 Task: Search one way flight ticket for 5 adults, 2 children, 1 infant in seat and 2 infants on lap in economy from Ogden: Ogden-hinckley Airport to Riverton: Central Wyoming Regional Airport (was Riverton Regional) on 8-4-2023. Choice of flights is Royal air maroc. Number of bags: 6 checked bags. Price is upto 55000. Outbound departure time preference is 20:30.
Action: Mouse moved to (259, 359)
Screenshot: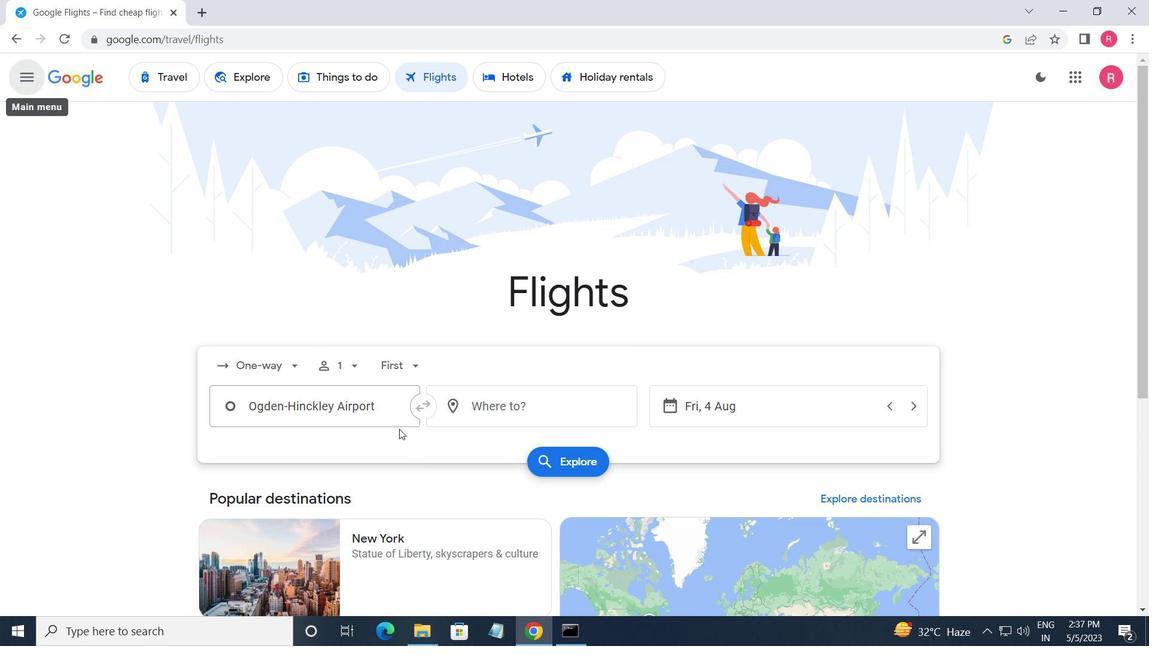 
Action: Mouse pressed left at (259, 359)
Screenshot: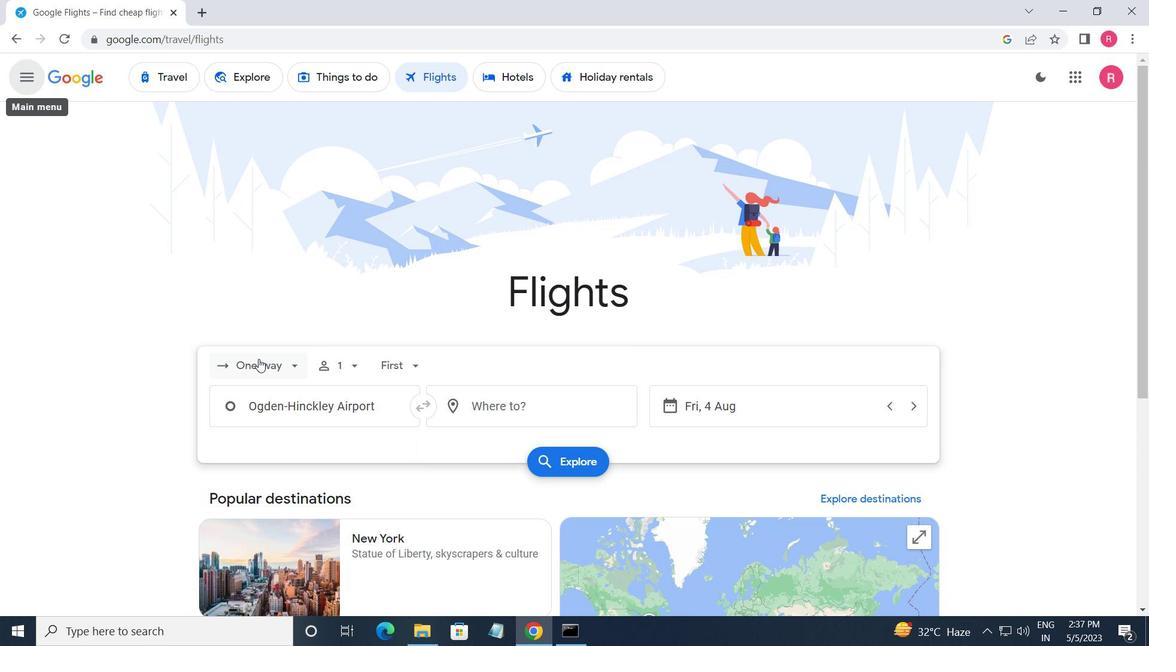 
Action: Mouse moved to (296, 430)
Screenshot: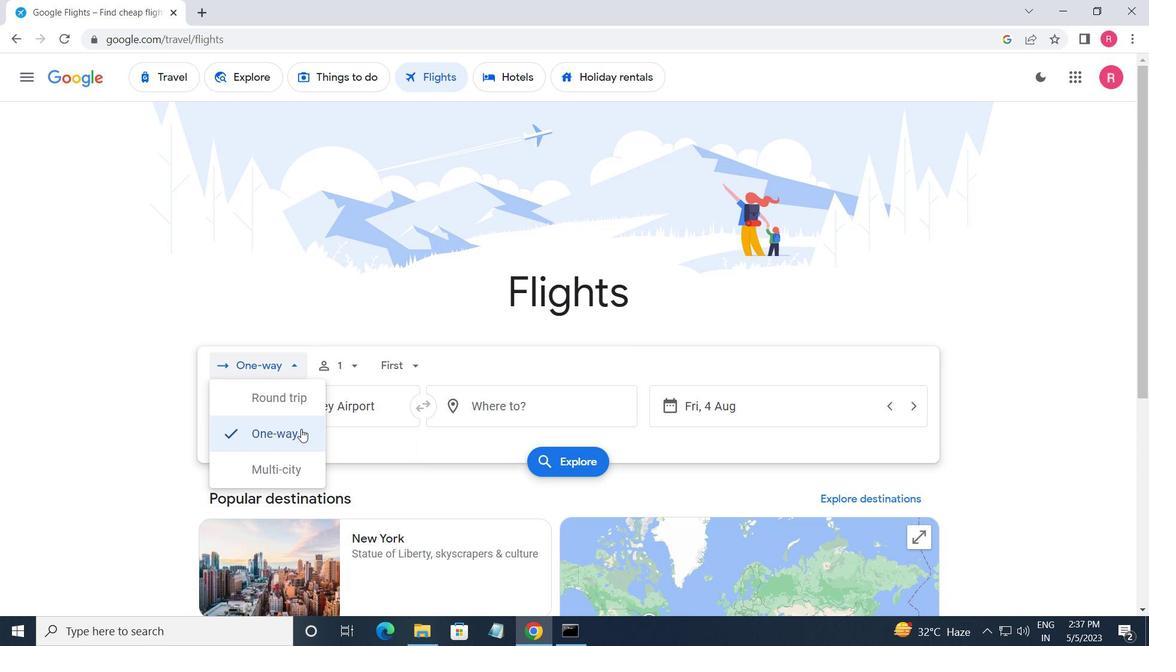 
Action: Mouse pressed left at (296, 430)
Screenshot: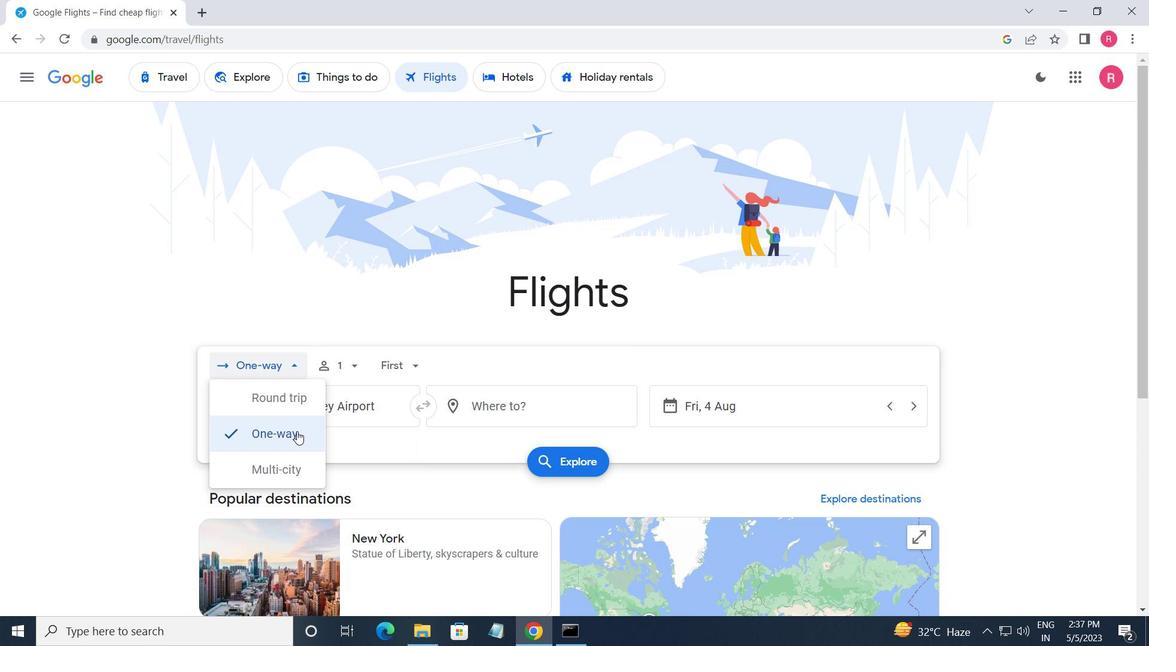 
Action: Mouse moved to (339, 371)
Screenshot: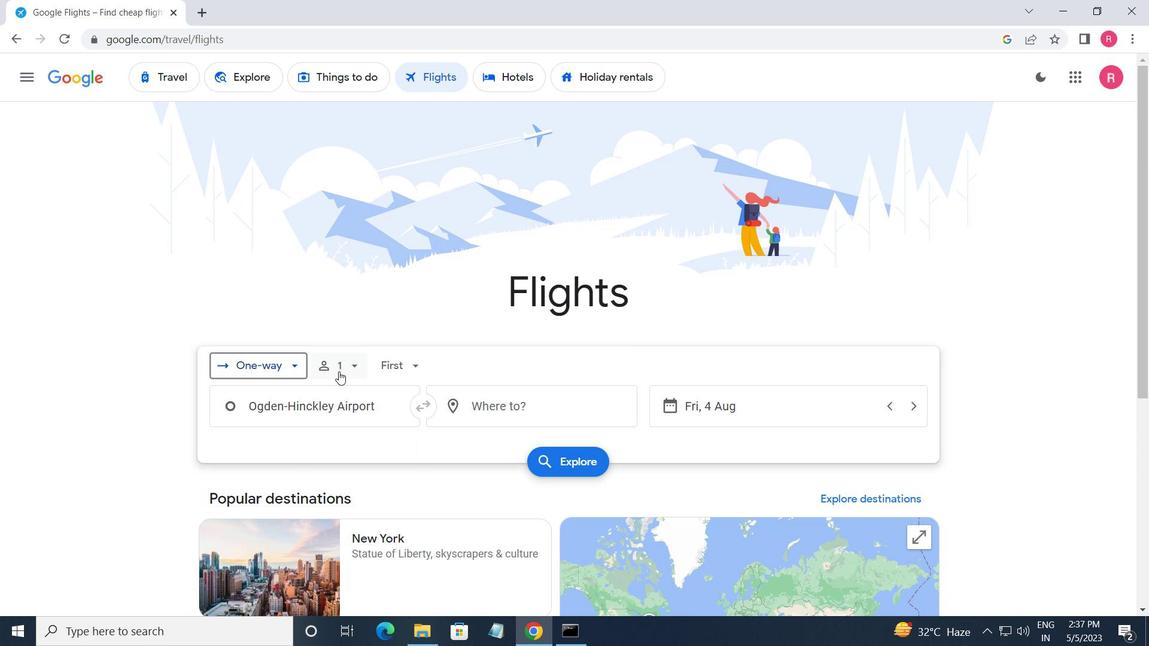 
Action: Mouse pressed left at (339, 371)
Screenshot: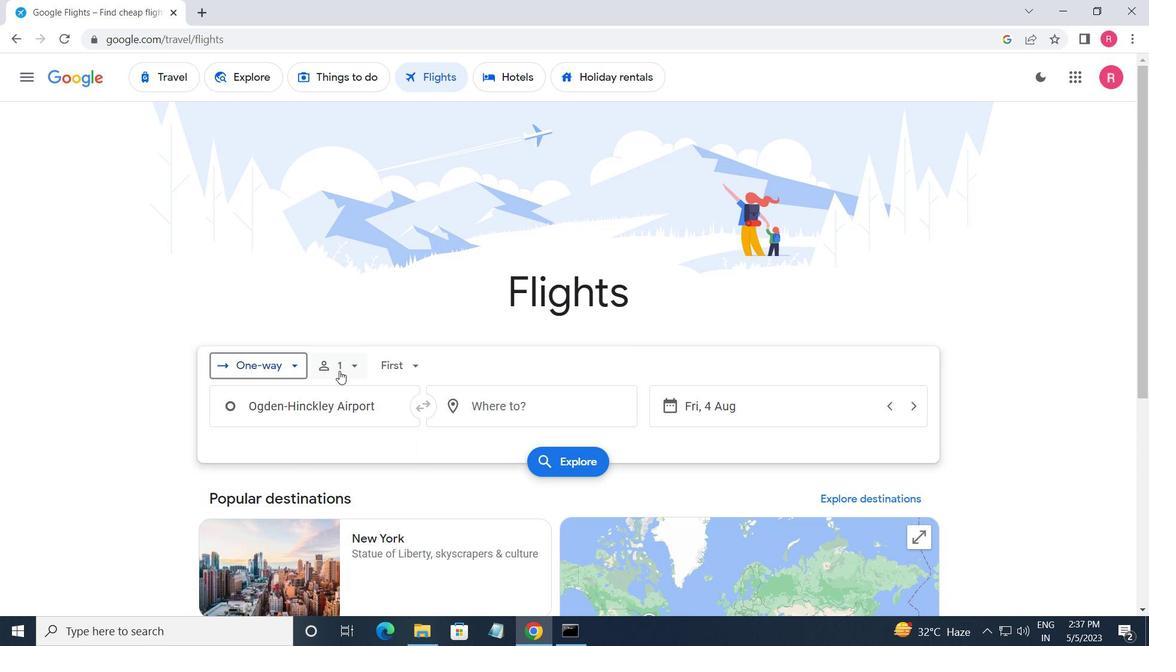 
Action: Mouse moved to (462, 410)
Screenshot: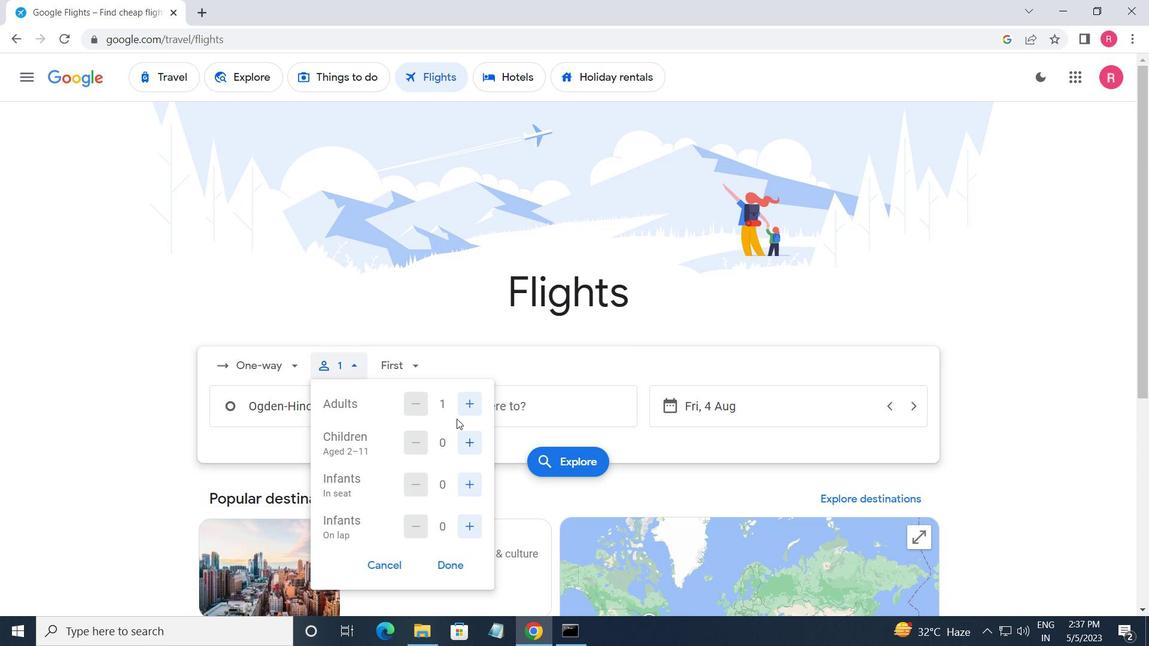 
Action: Mouse pressed left at (462, 410)
Screenshot: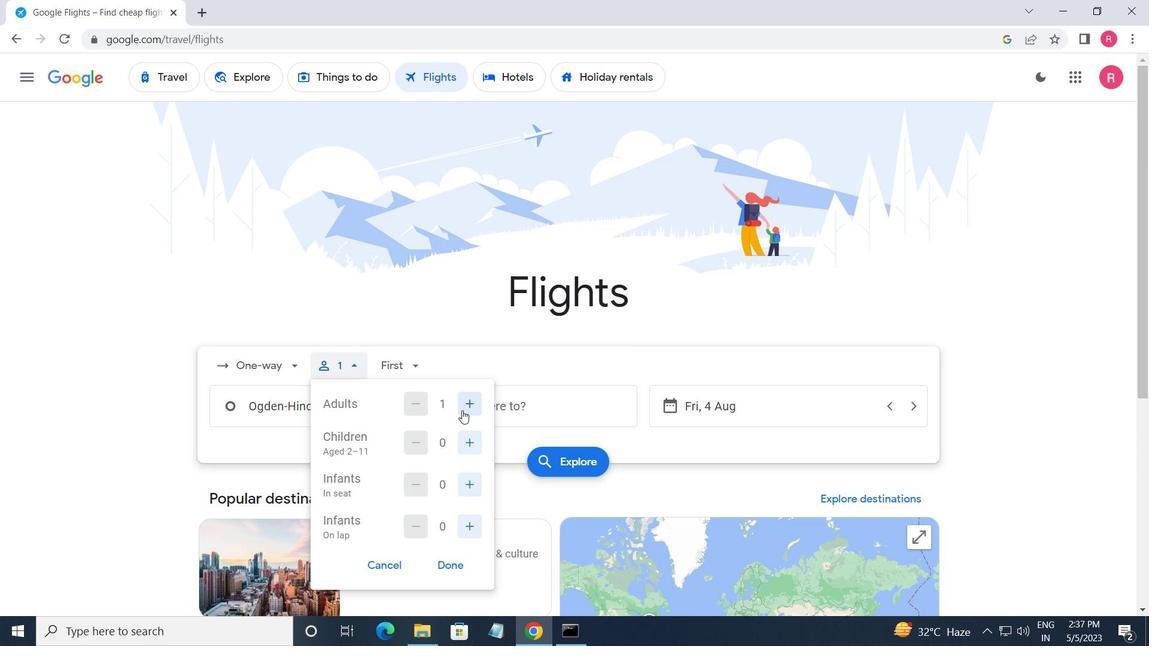 
Action: Mouse moved to (463, 410)
Screenshot: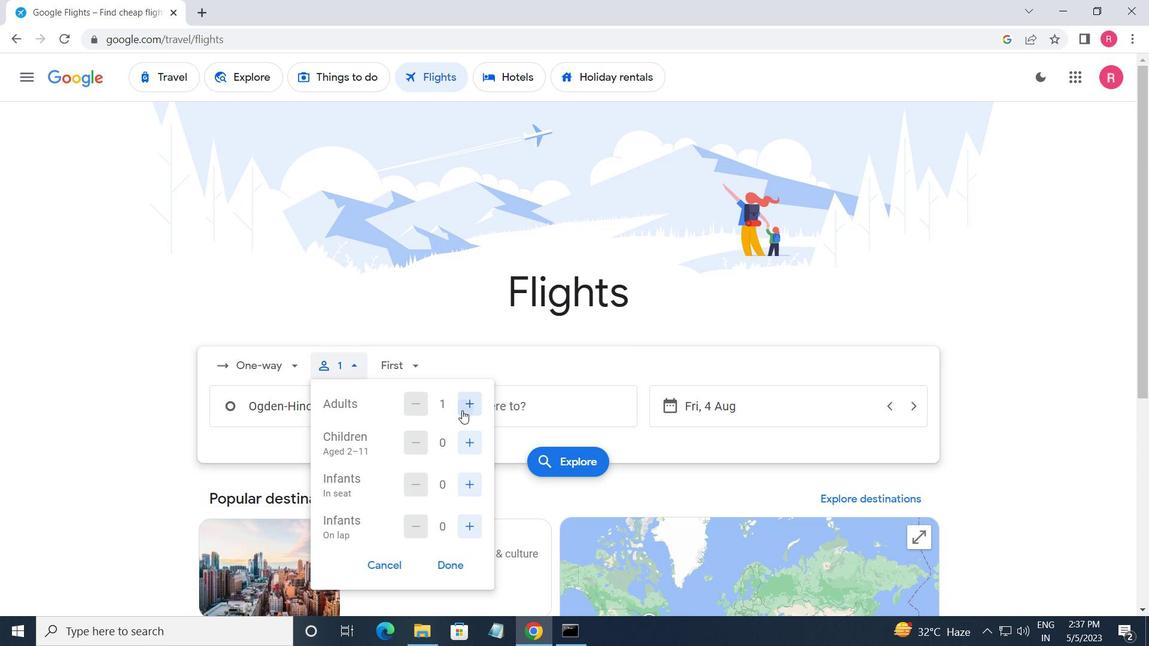
Action: Mouse pressed left at (463, 410)
Screenshot: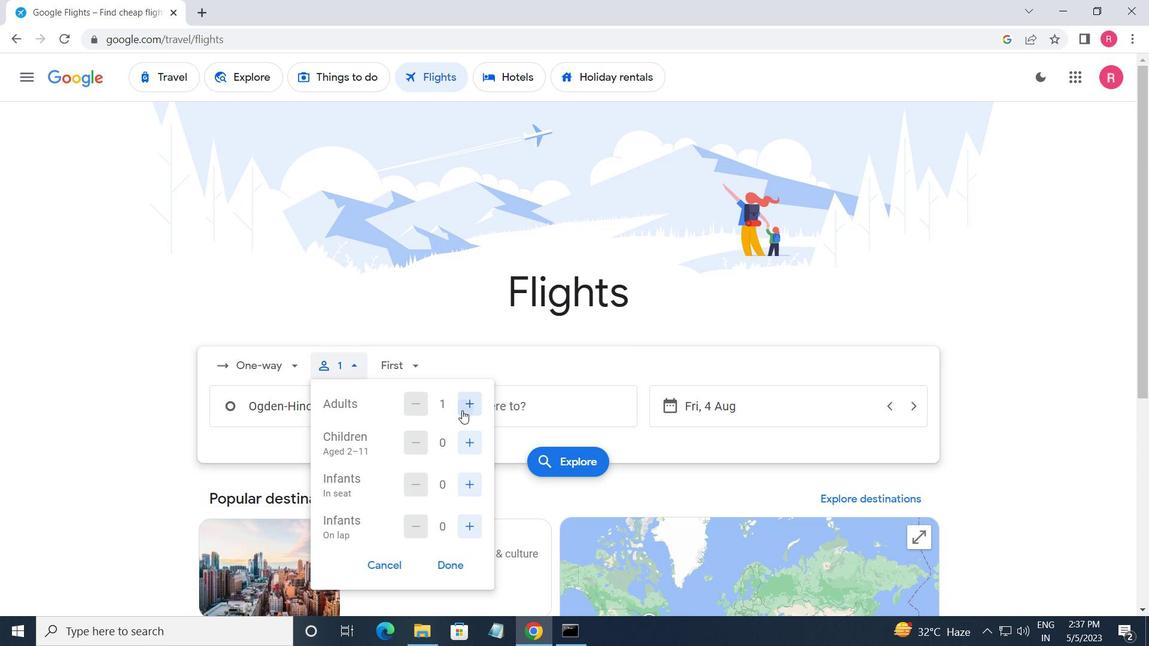 
Action: Mouse moved to (464, 410)
Screenshot: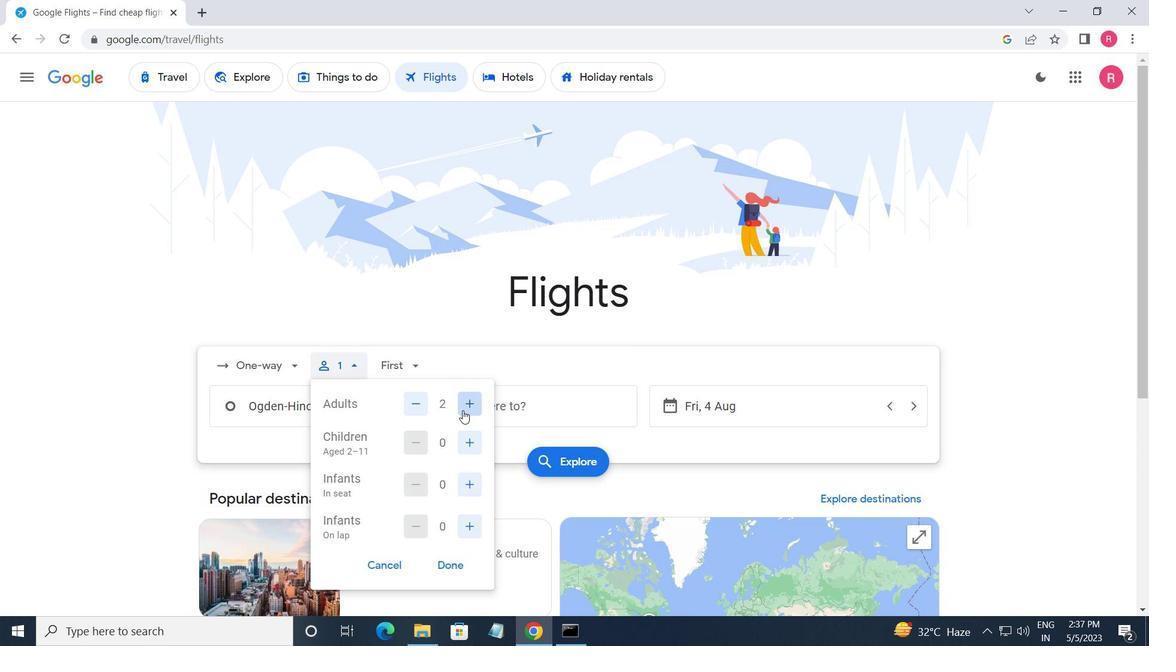 
Action: Mouse pressed left at (464, 410)
Screenshot: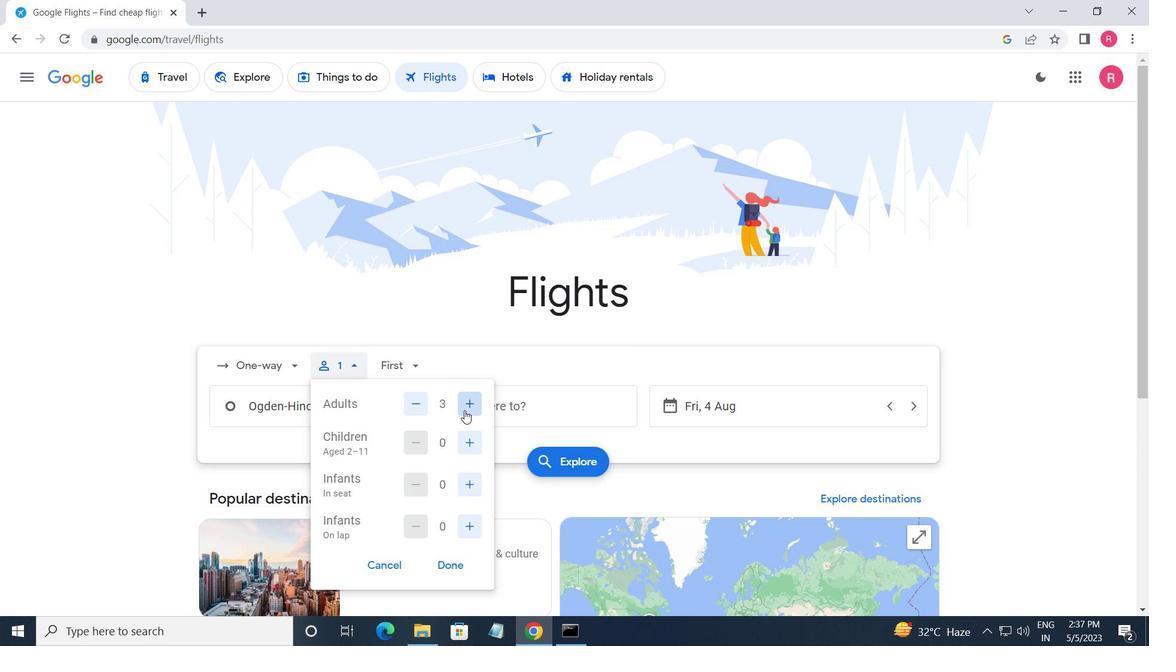 
Action: Mouse moved to (465, 410)
Screenshot: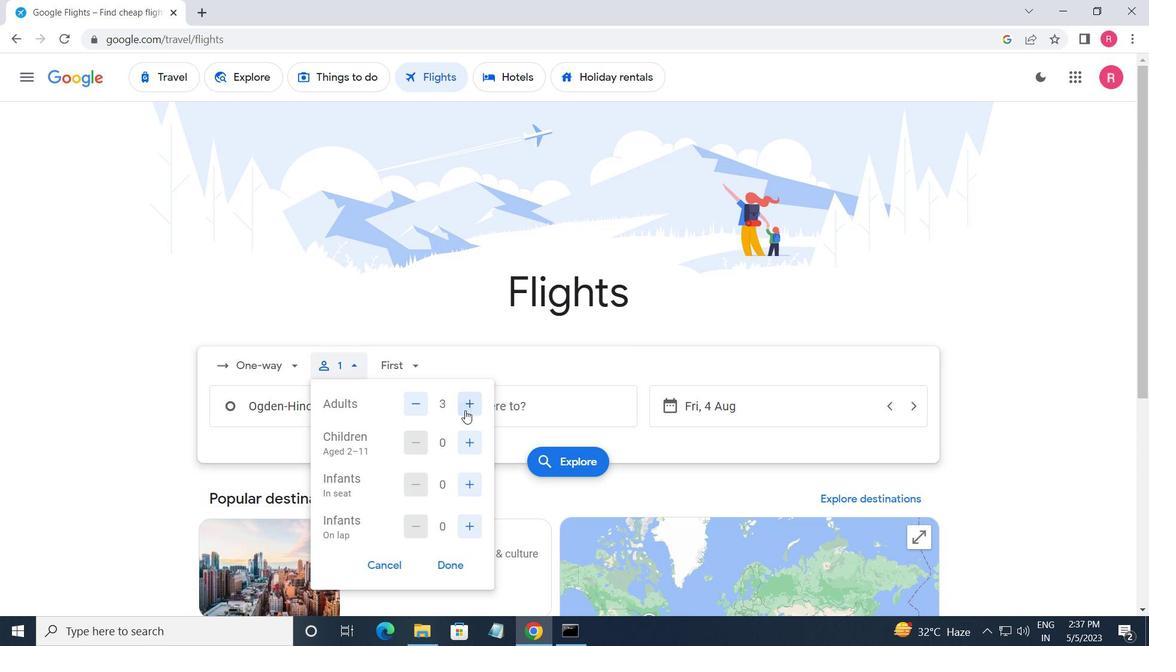 
Action: Mouse pressed left at (465, 410)
Screenshot: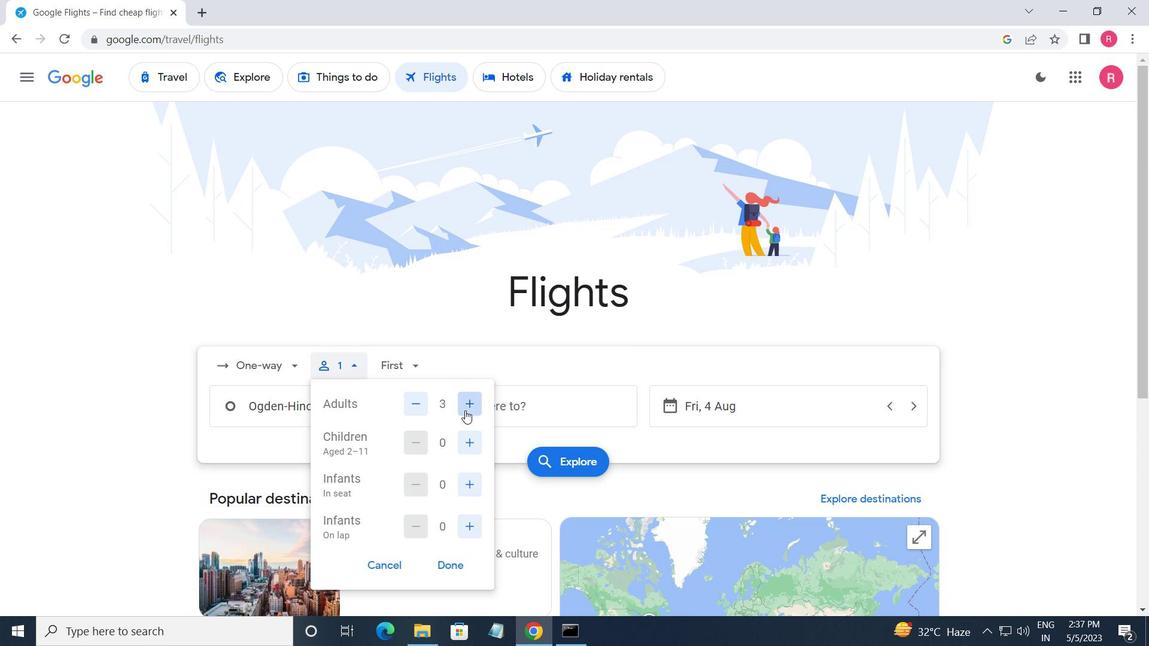 
Action: Mouse moved to (463, 441)
Screenshot: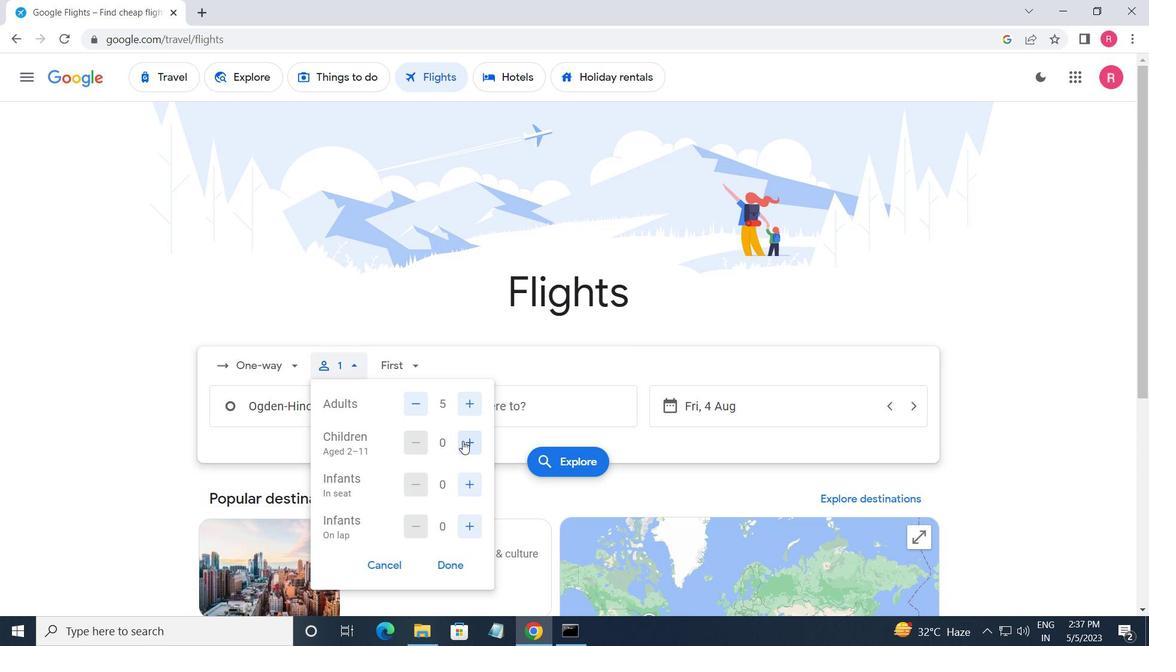 
Action: Mouse pressed left at (463, 441)
Screenshot: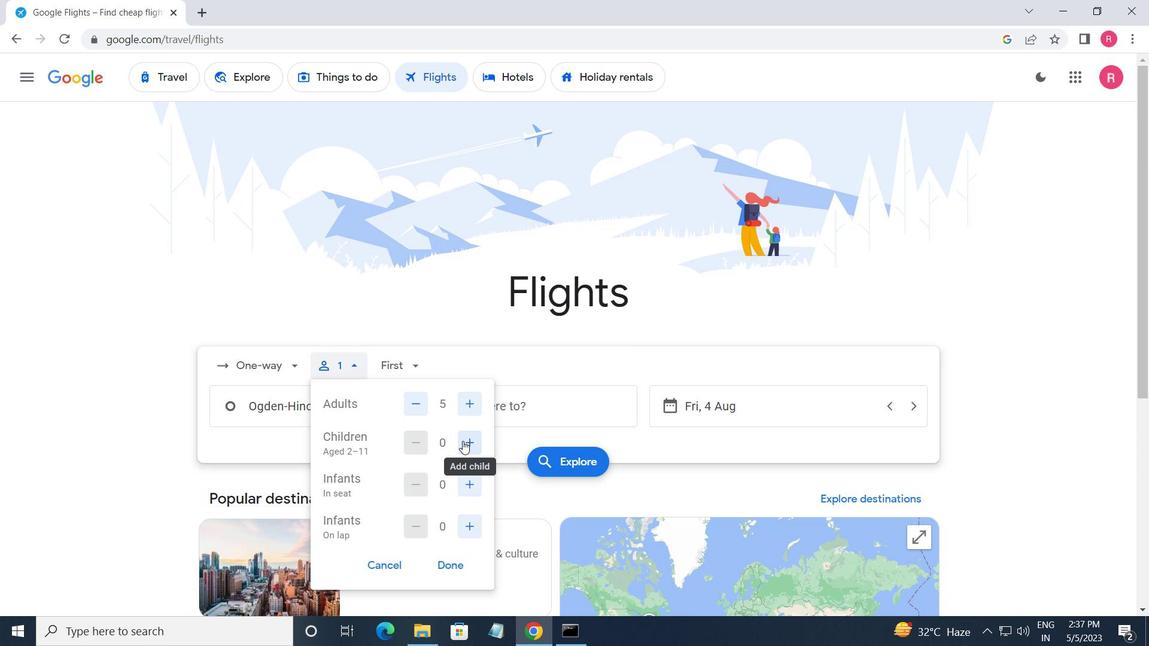 
Action: Mouse moved to (464, 441)
Screenshot: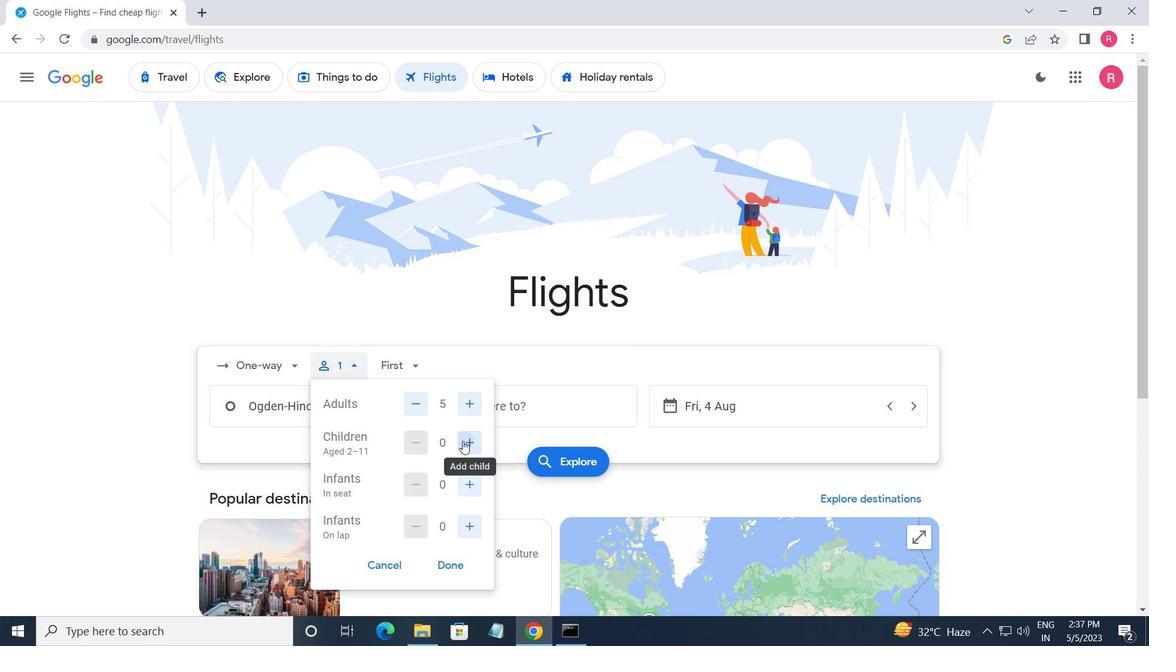 
Action: Mouse pressed left at (464, 441)
Screenshot: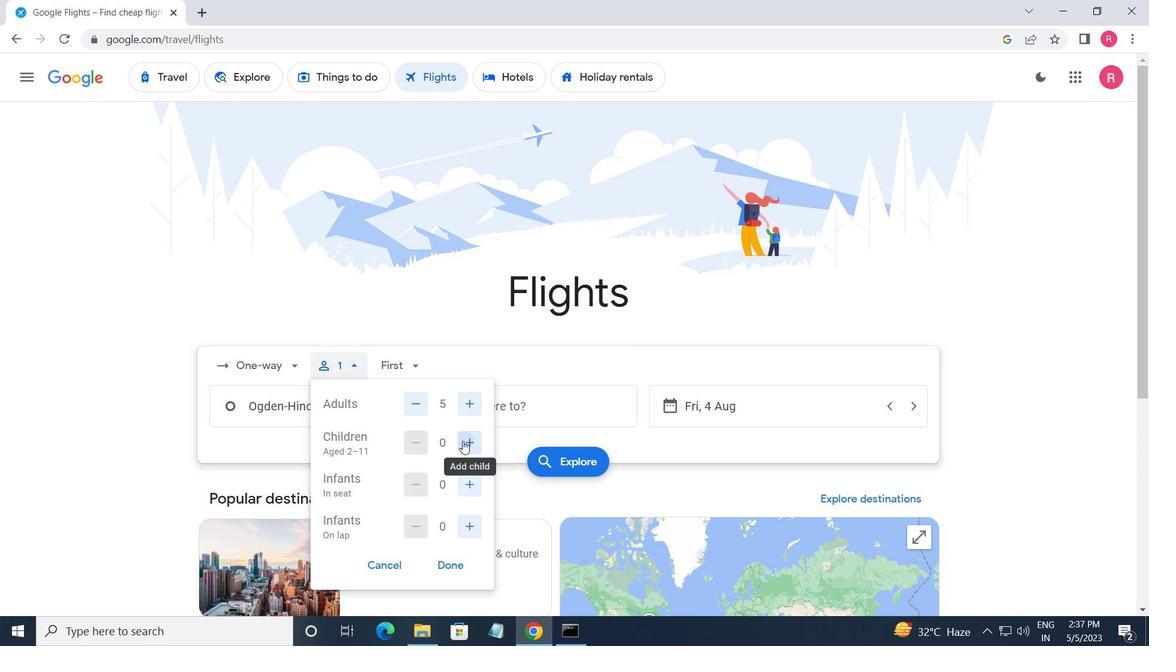 
Action: Mouse moved to (474, 496)
Screenshot: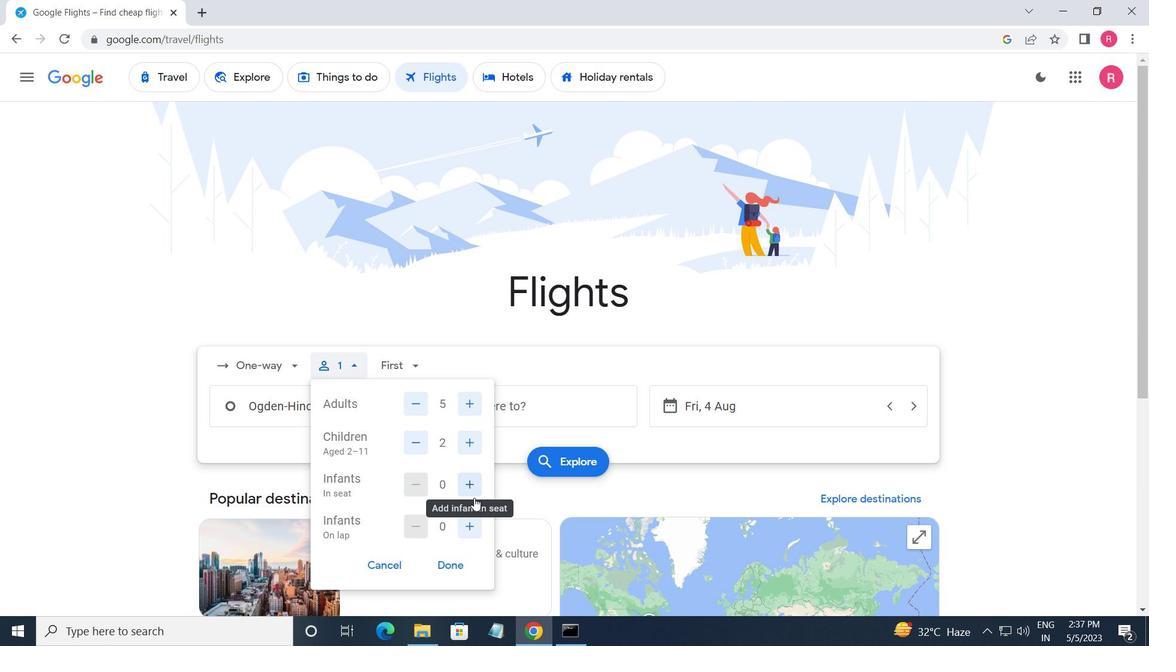 
Action: Mouse pressed left at (474, 496)
Screenshot: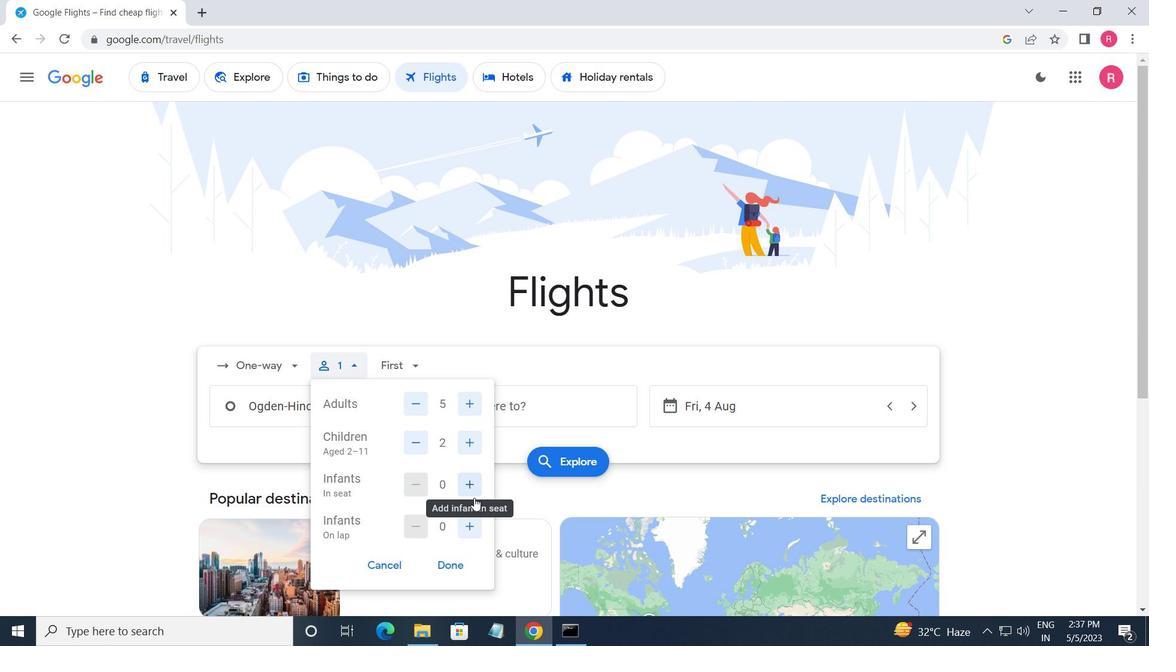 
Action: Mouse moved to (459, 529)
Screenshot: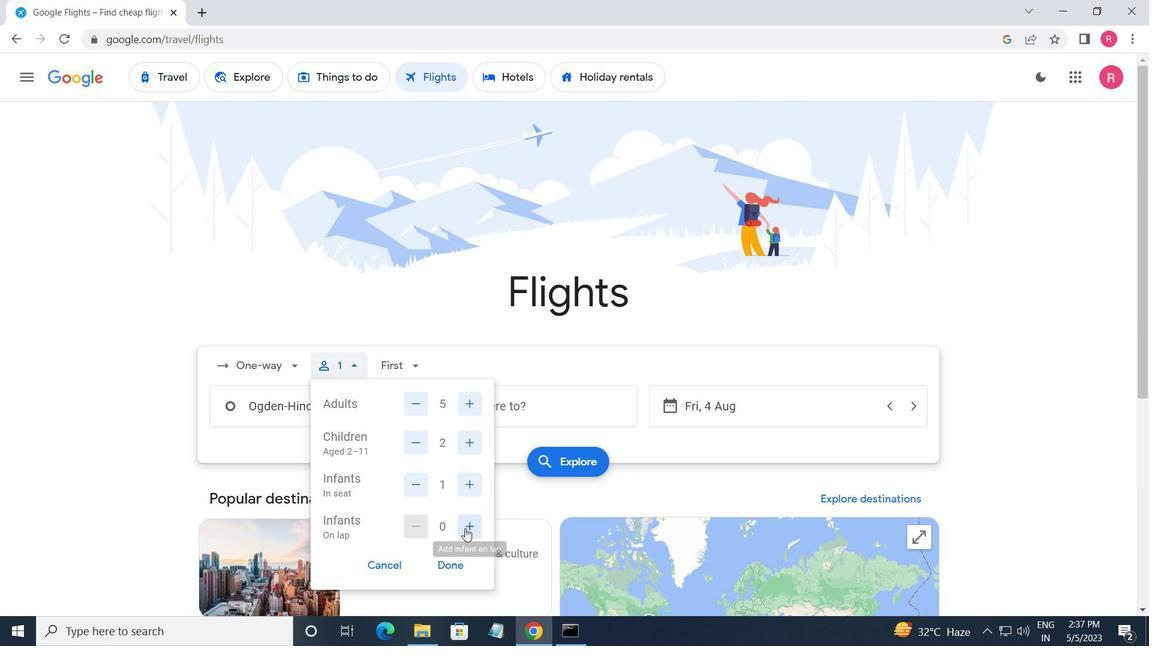 
Action: Mouse pressed left at (459, 529)
Screenshot: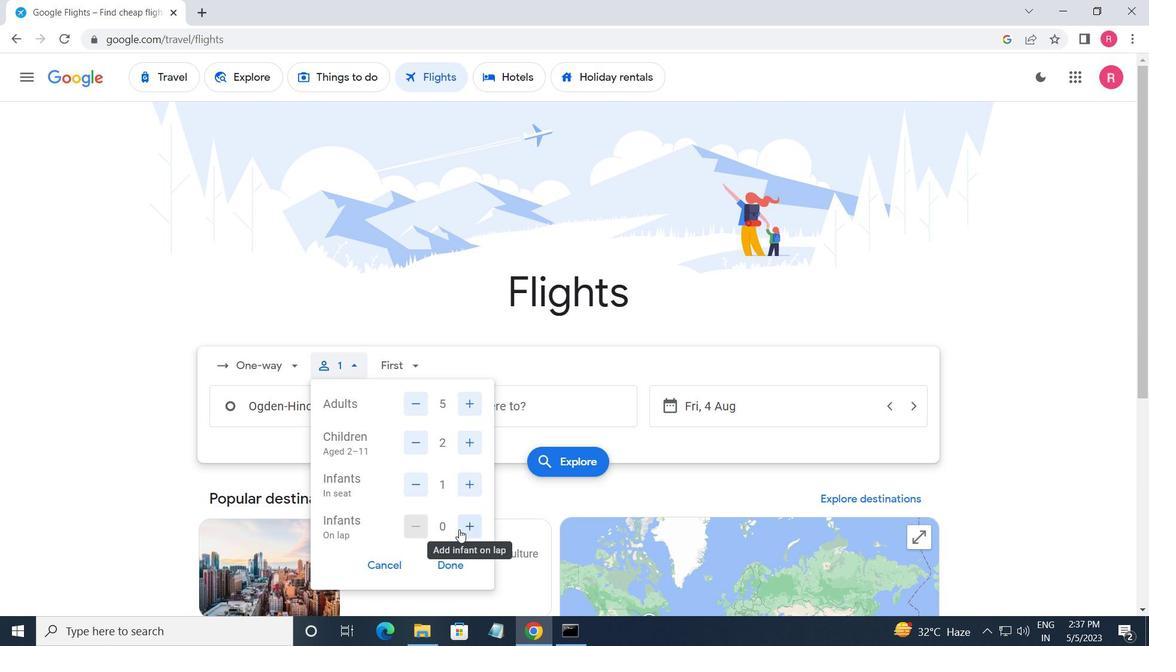 
Action: Mouse pressed left at (459, 529)
Screenshot: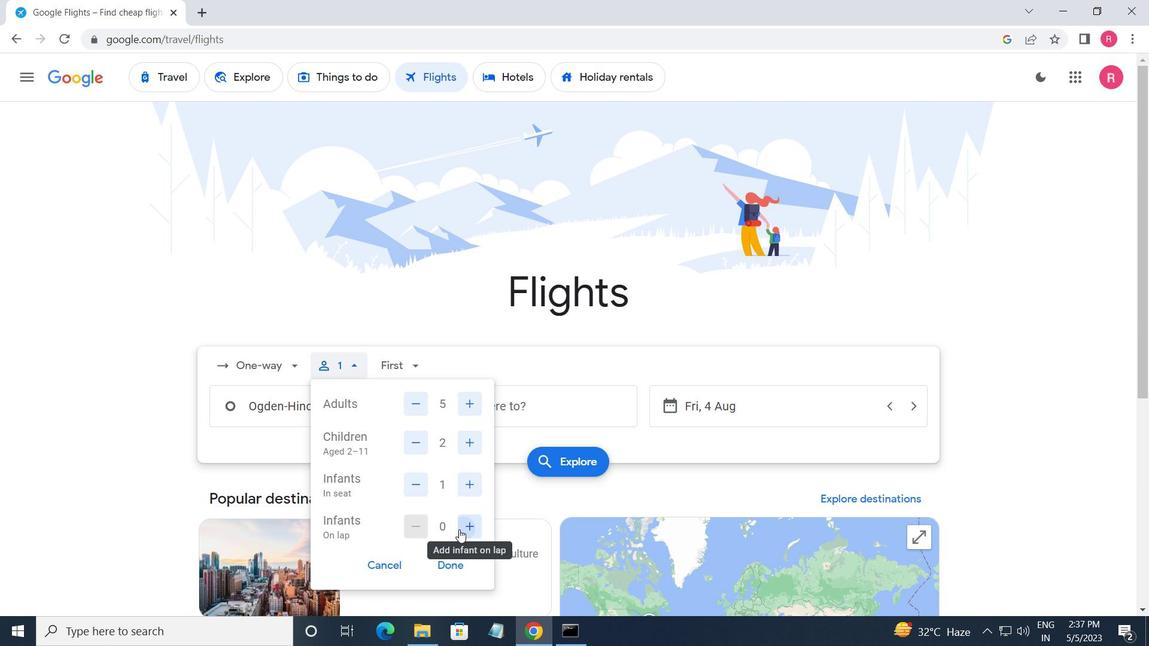 
Action: Mouse moved to (423, 530)
Screenshot: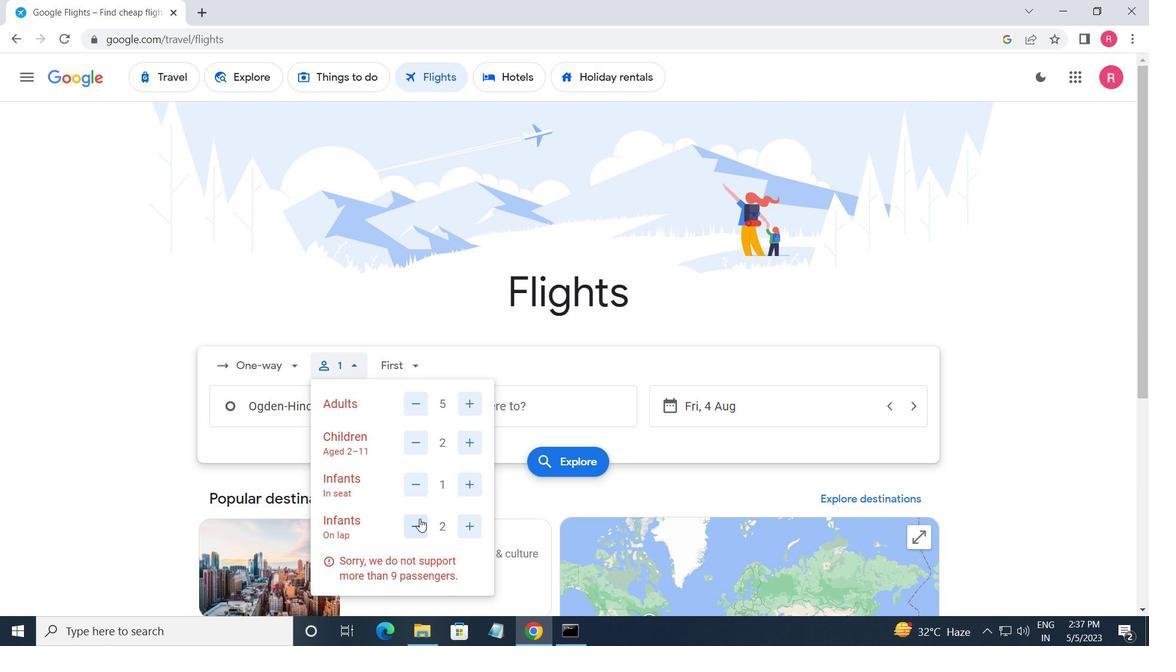 
Action: Mouse pressed left at (423, 530)
Screenshot: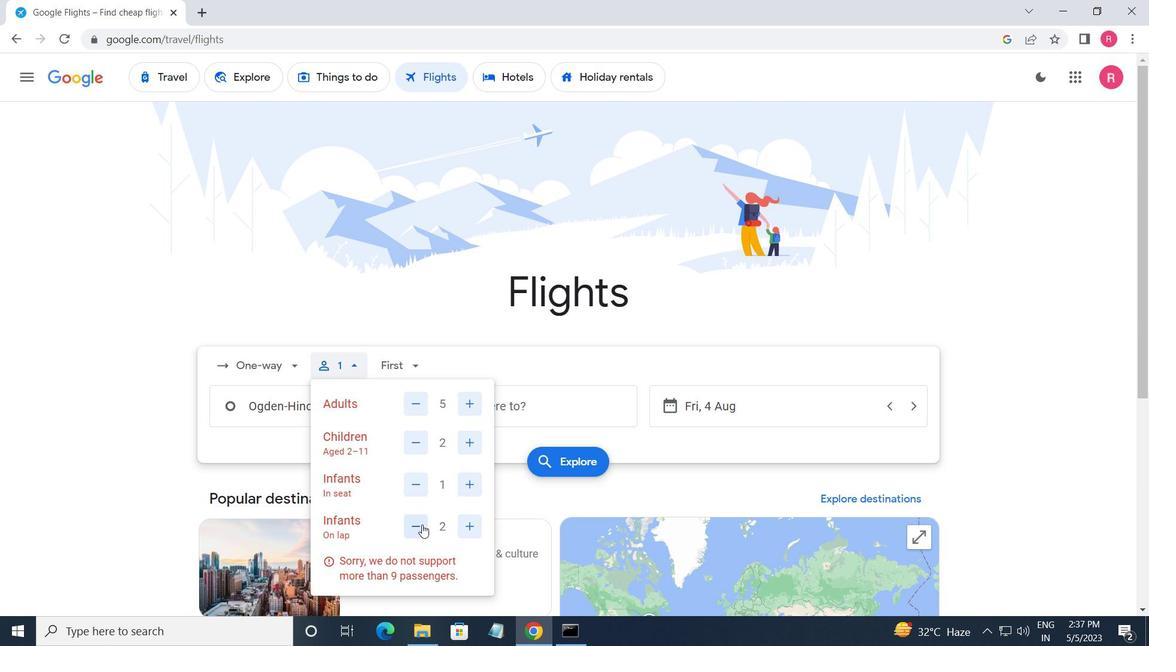 
Action: Mouse moved to (454, 571)
Screenshot: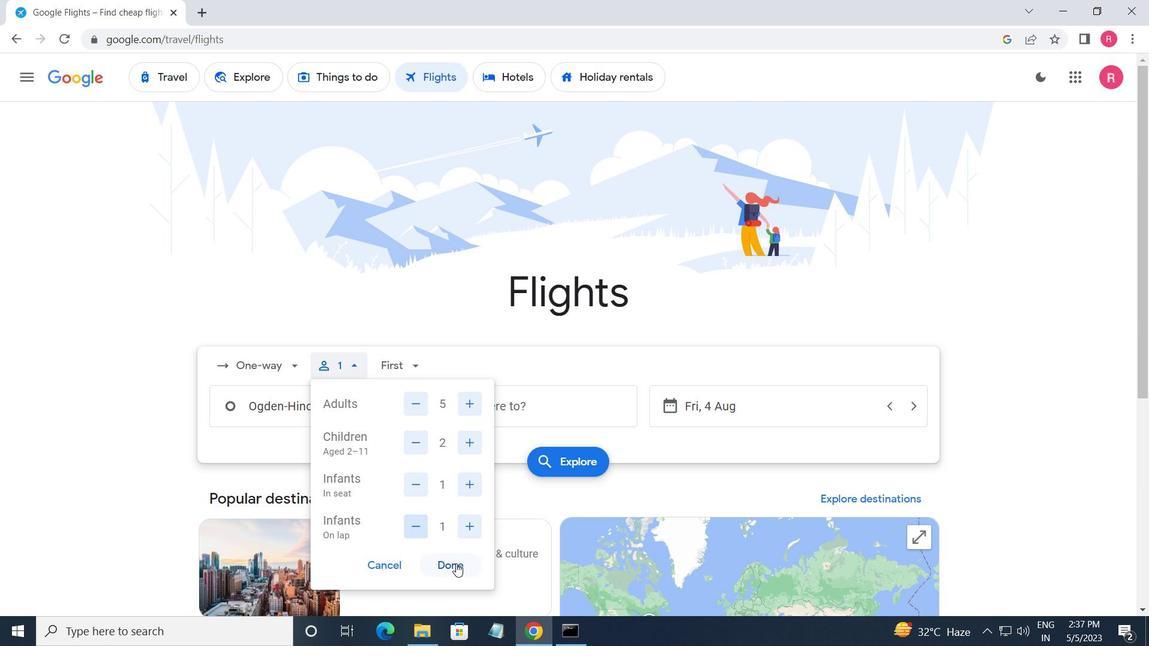 
Action: Mouse pressed left at (454, 571)
Screenshot: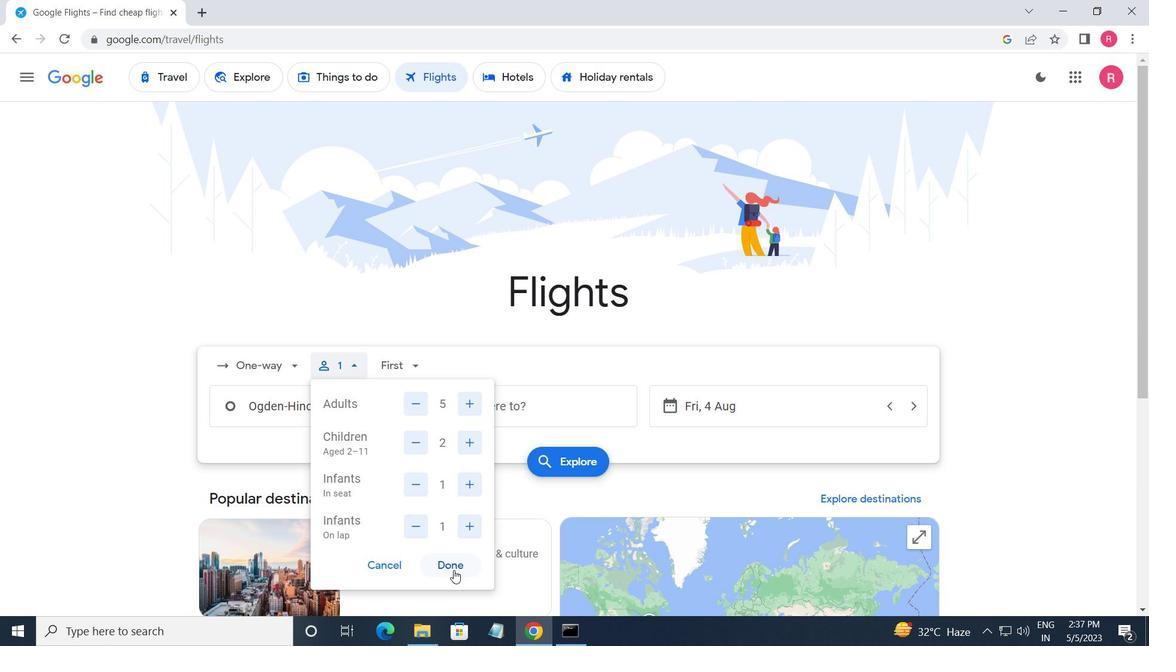 
Action: Mouse moved to (402, 360)
Screenshot: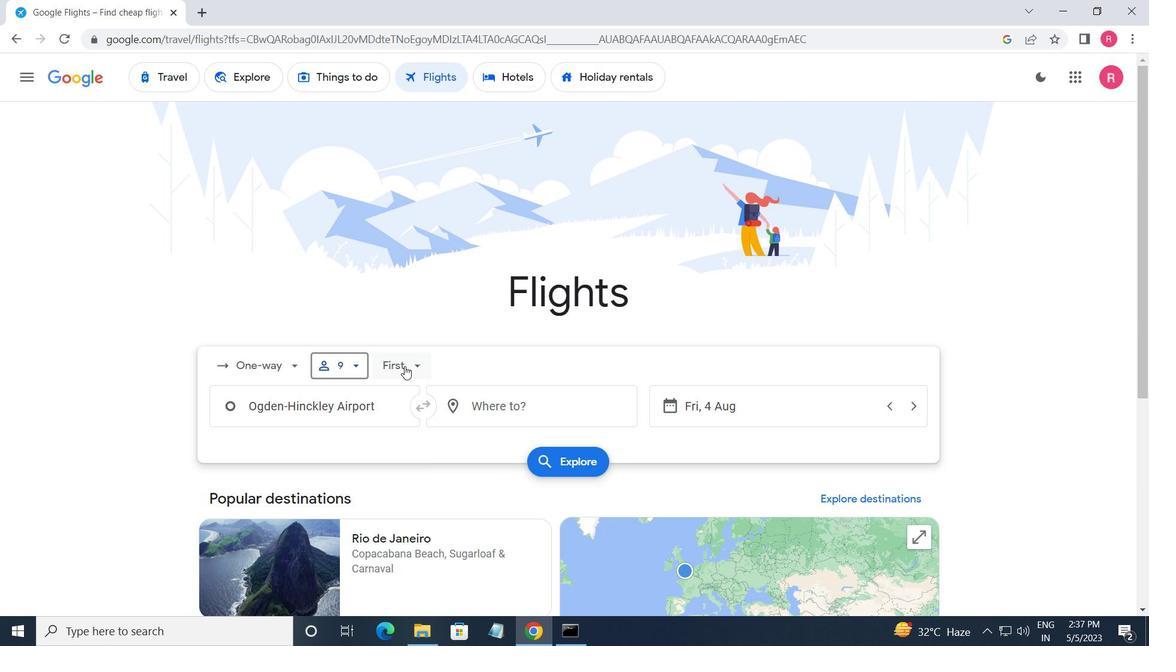 
Action: Mouse pressed left at (402, 360)
Screenshot: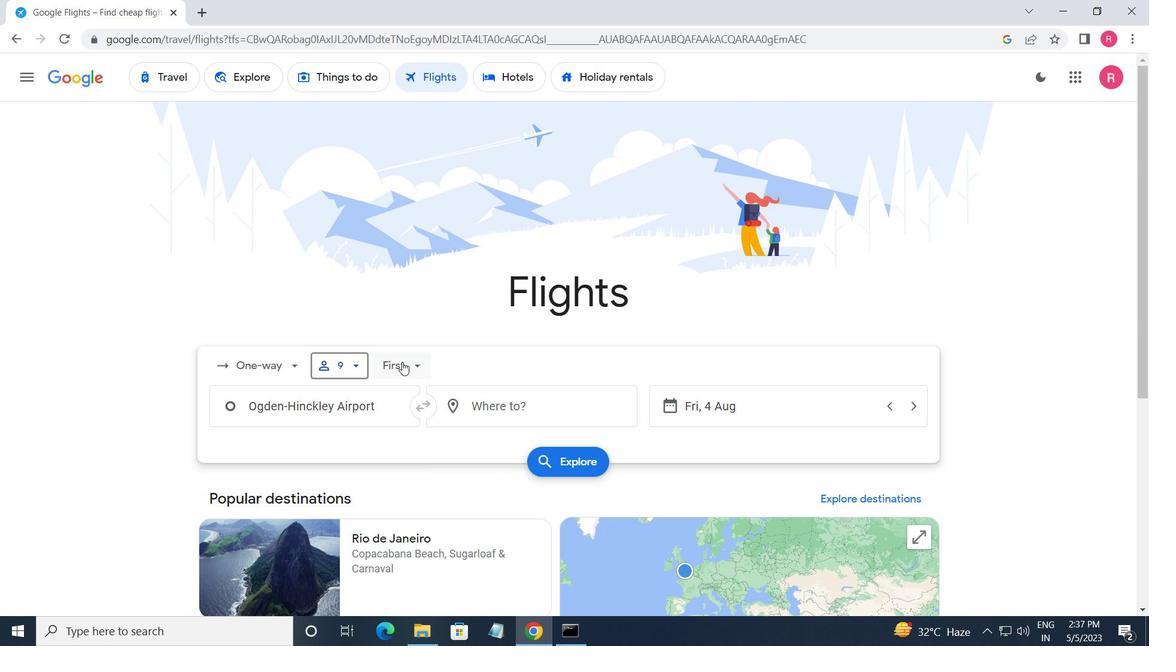 
Action: Mouse moved to (457, 393)
Screenshot: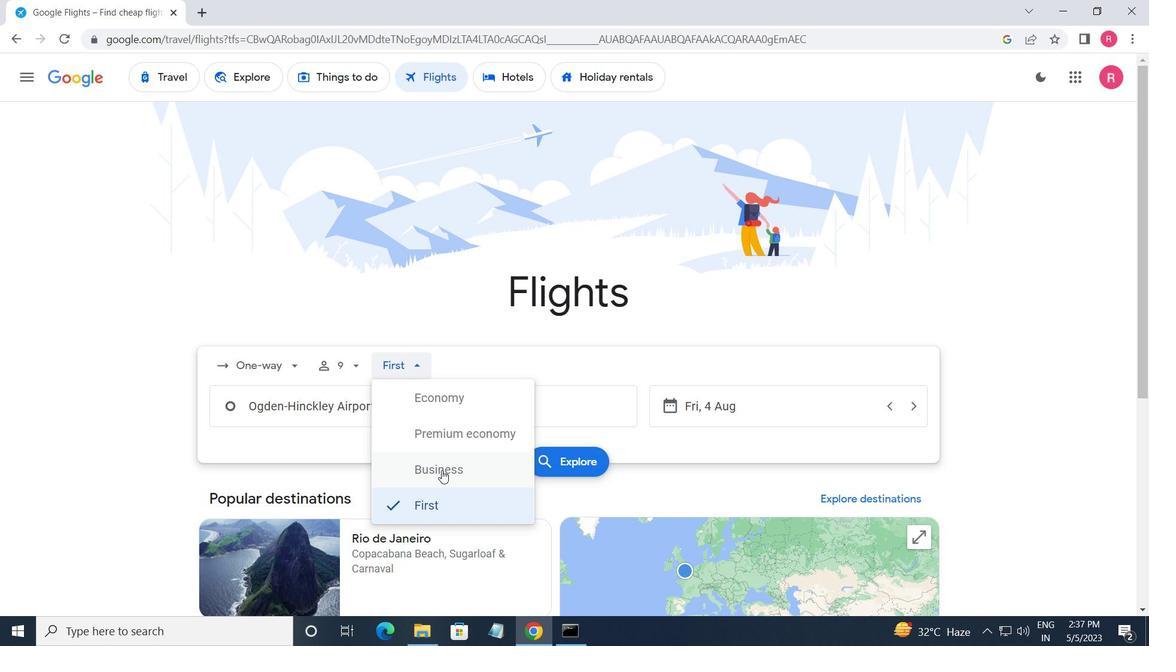 
Action: Mouse pressed left at (457, 393)
Screenshot: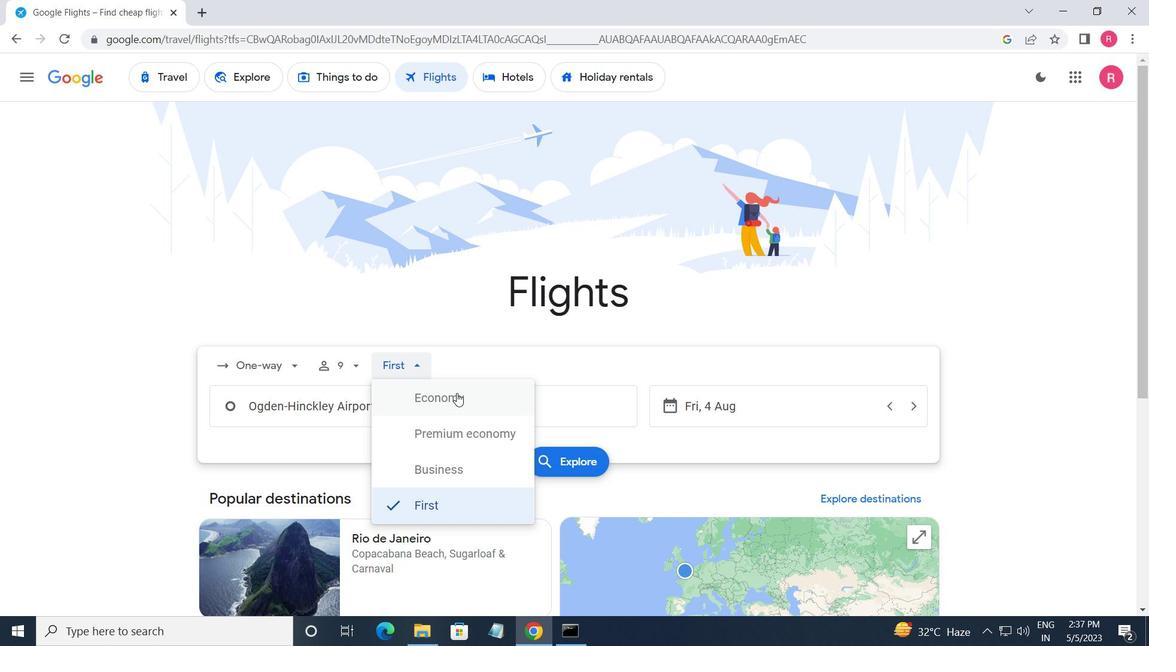 
Action: Mouse moved to (365, 407)
Screenshot: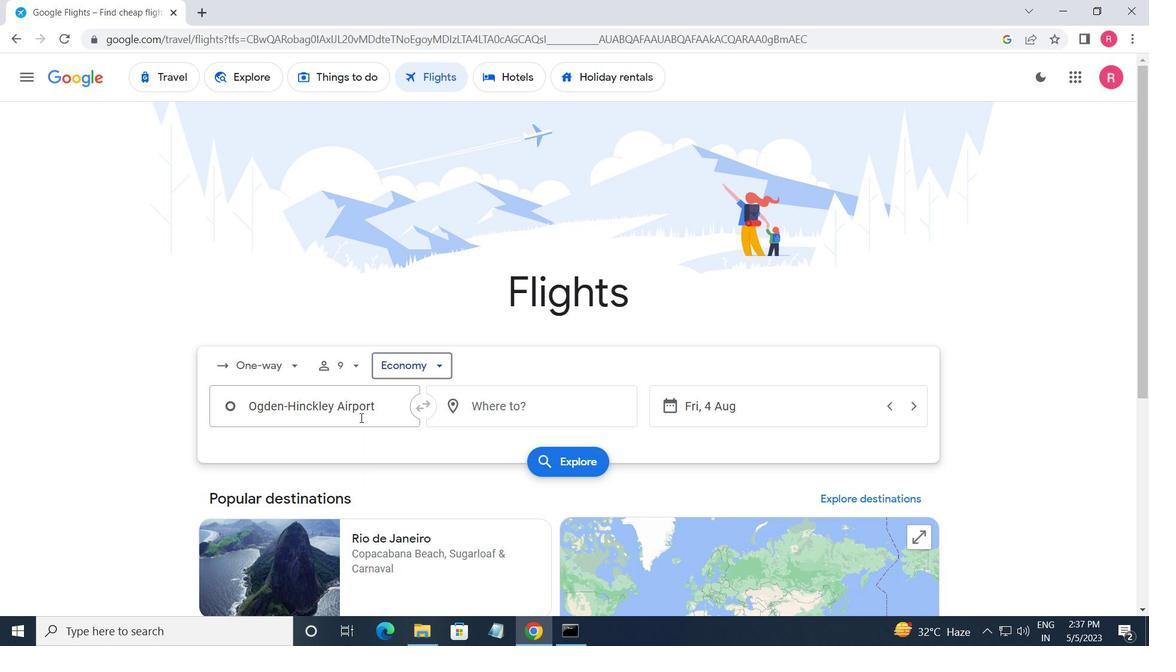
Action: Mouse pressed left at (365, 407)
Screenshot: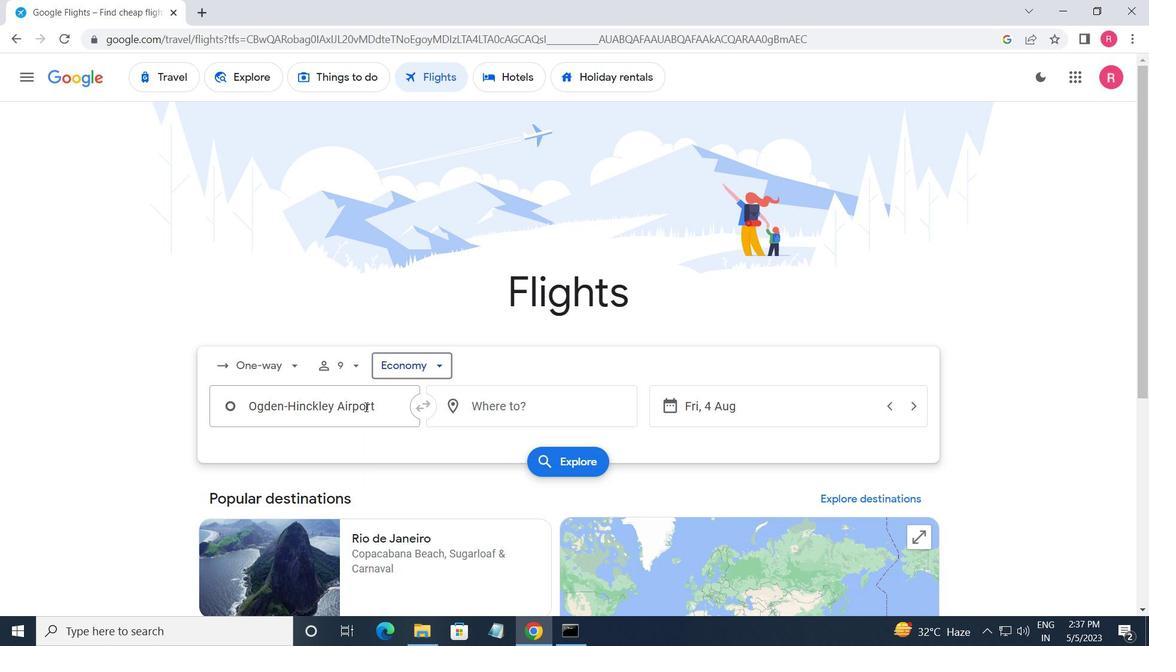 
Action: Key pressed <Key.shift>P<Key.backspace><Key.shift>OGDENN<Key.backspace>-H
Screenshot: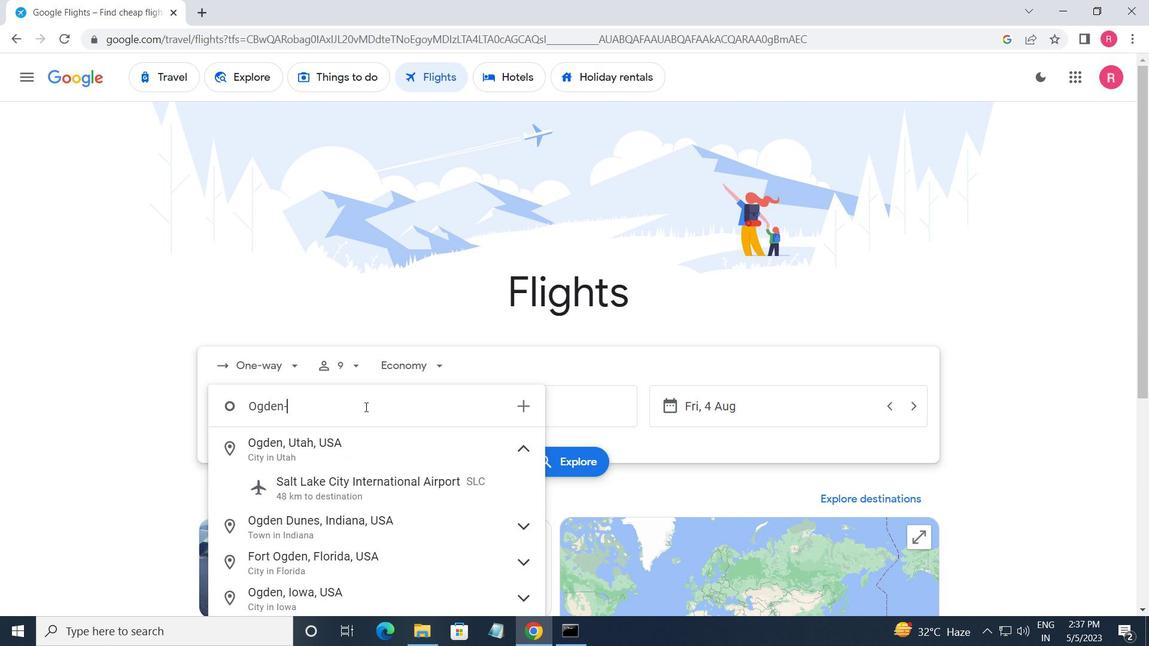
Action: Mouse moved to (341, 446)
Screenshot: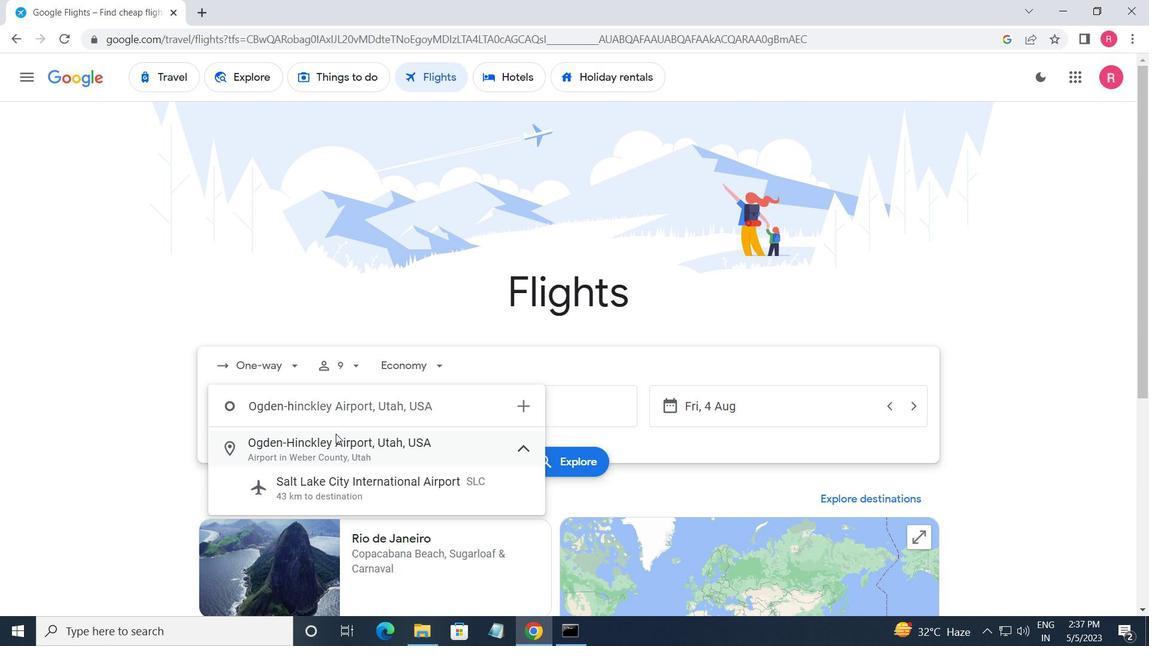 
Action: Mouse pressed left at (341, 446)
Screenshot: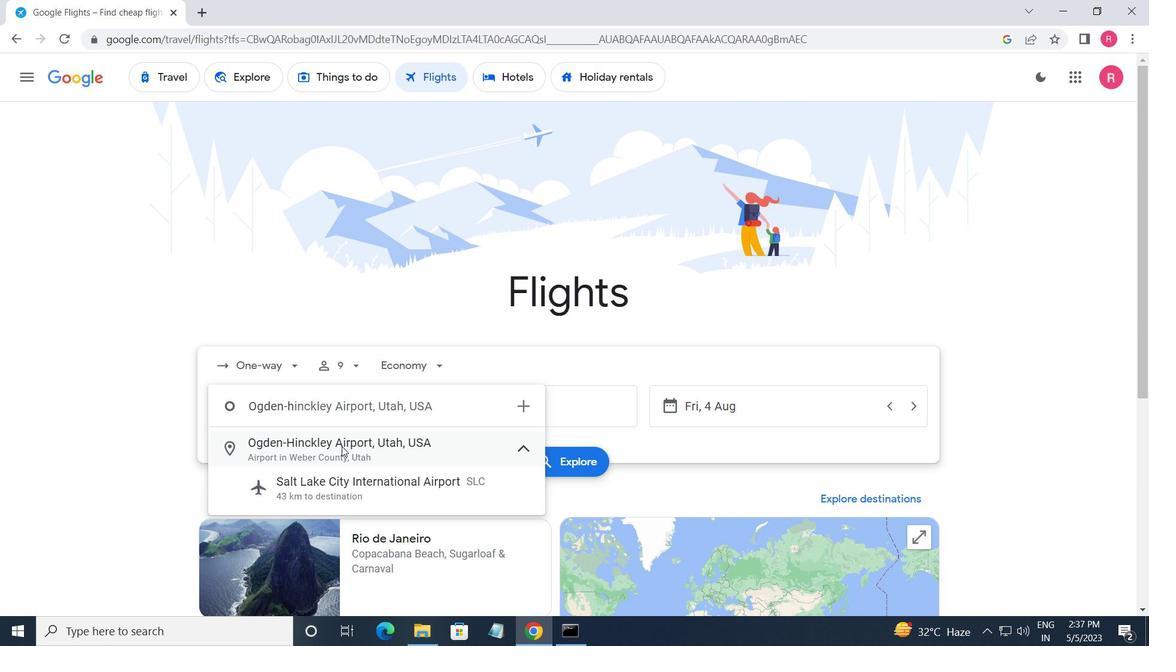 
Action: Mouse moved to (551, 404)
Screenshot: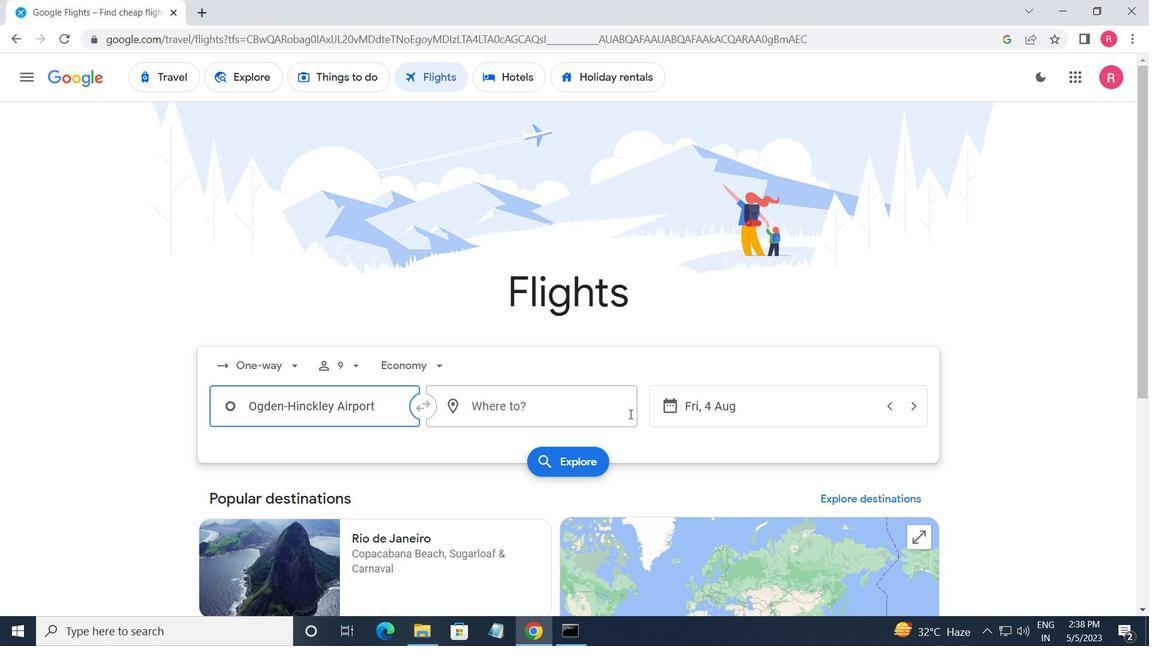 
Action: Mouse pressed left at (551, 404)
Screenshot: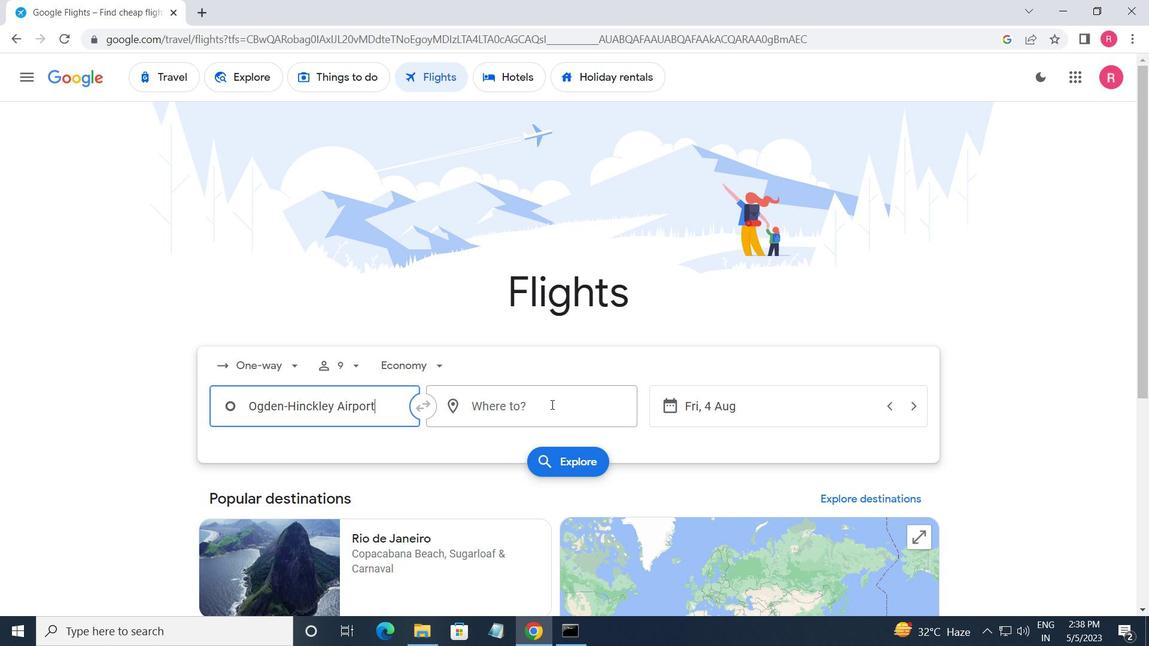 
Action: Mouse moved to (550, 404)
Screenshot: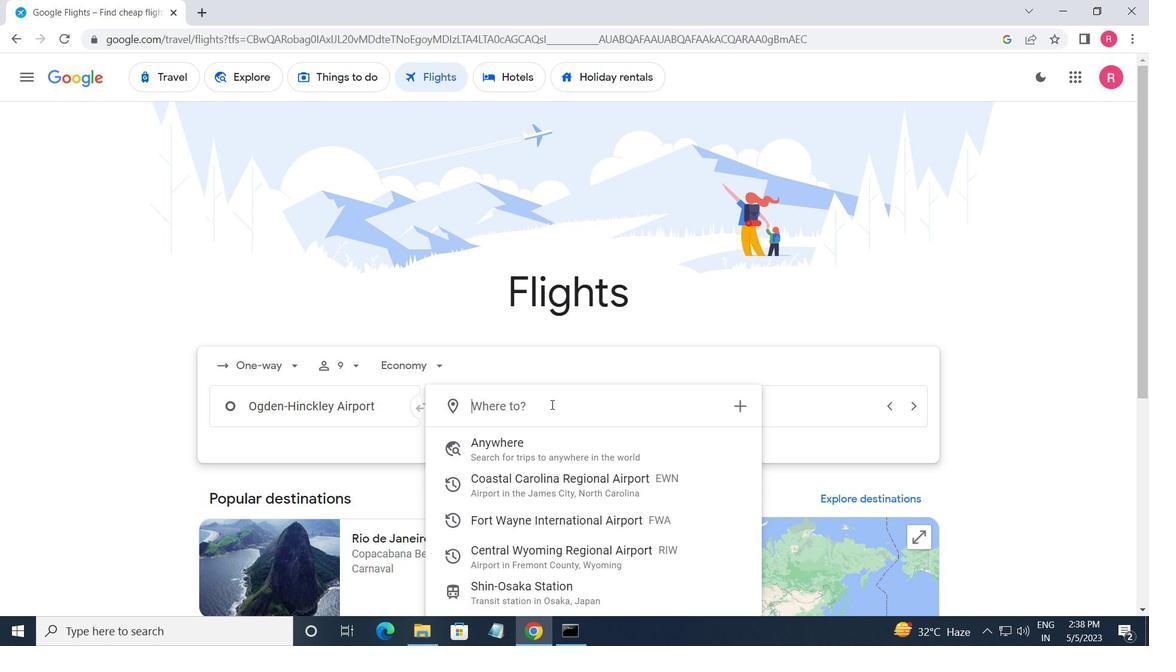 
Action: Key pressed <Key.shift>CENTRAL<Key.space><Key.shift>W
Screenshot: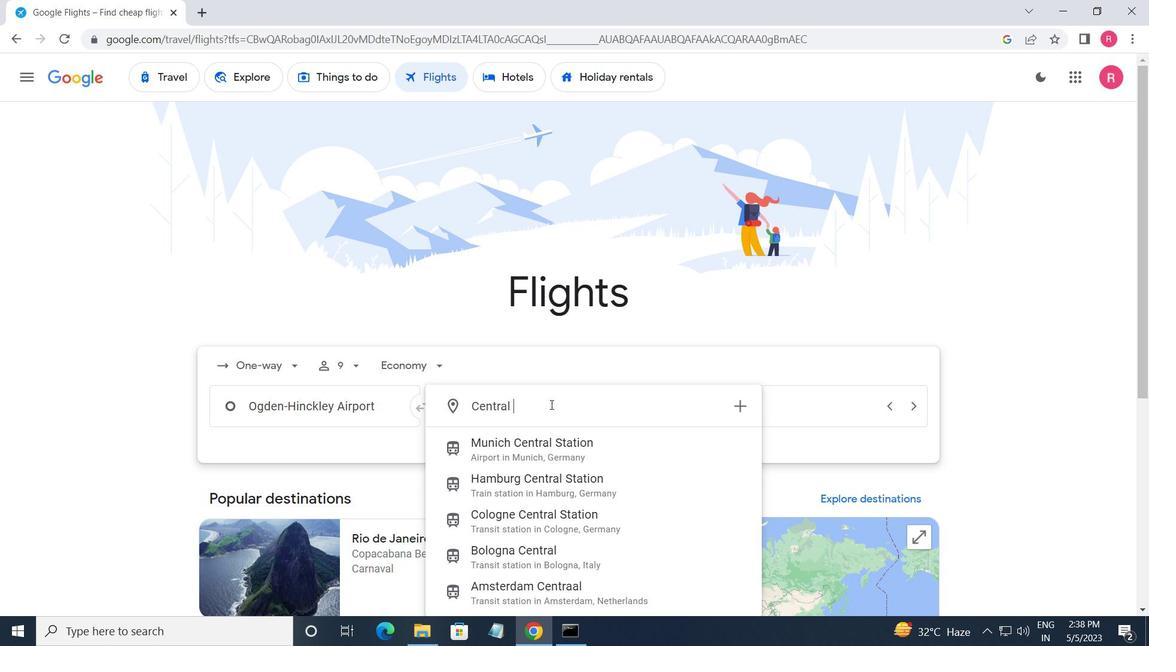 
Action: Mouse moved to (637, 456)
Screenshot: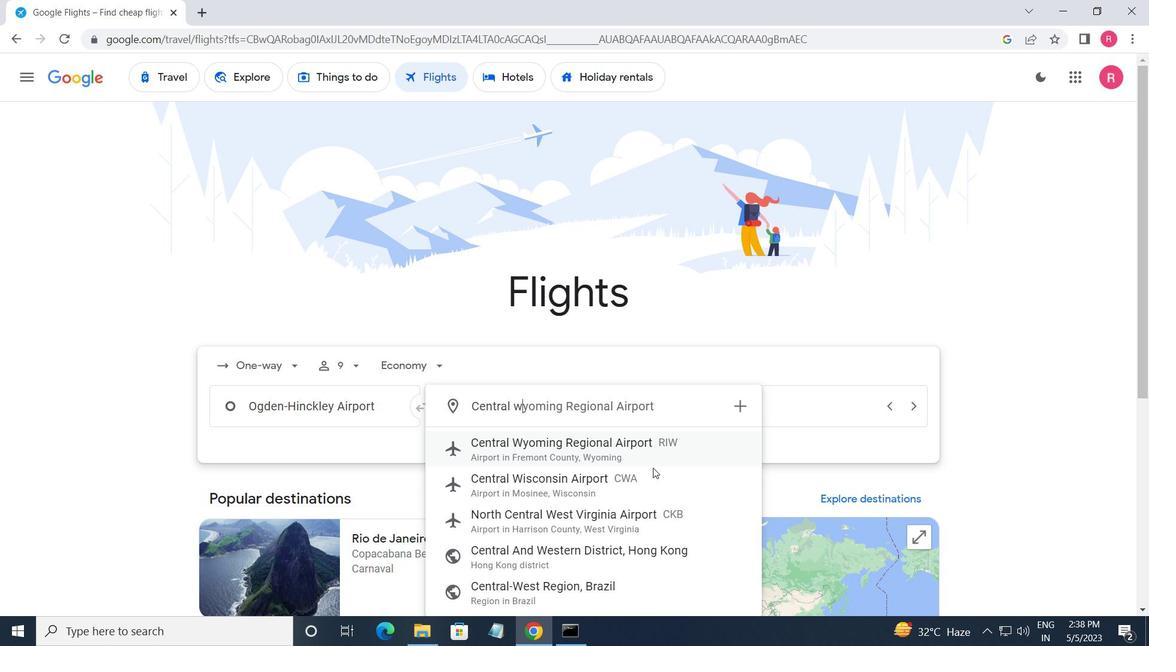 
Action: Mouse pressed left at (637, 456)
Screenshot: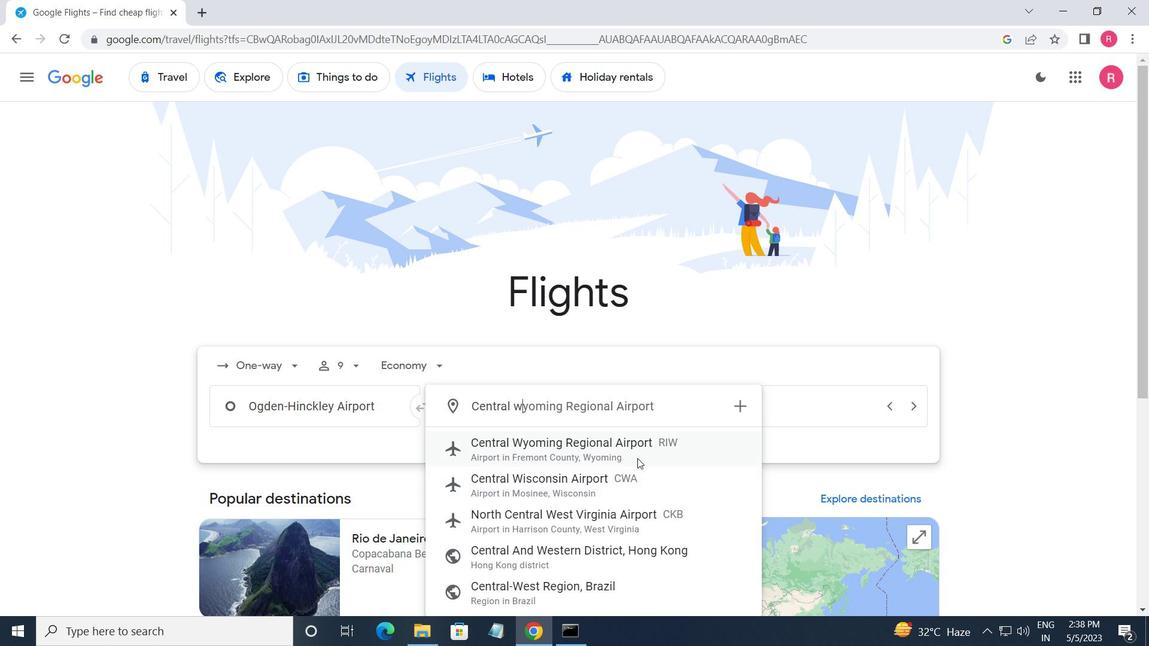 
Action: Mouse moved to (733, 417)
Screenshot: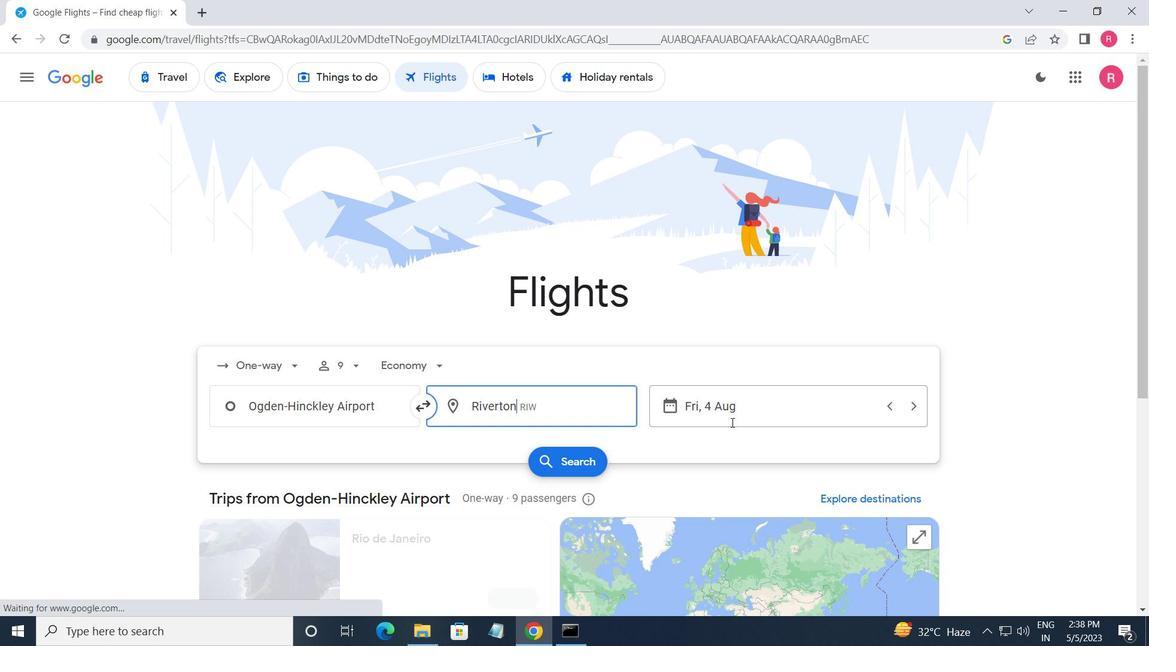 
Action: Mouse pressed left at (733, 417)
Screenshot: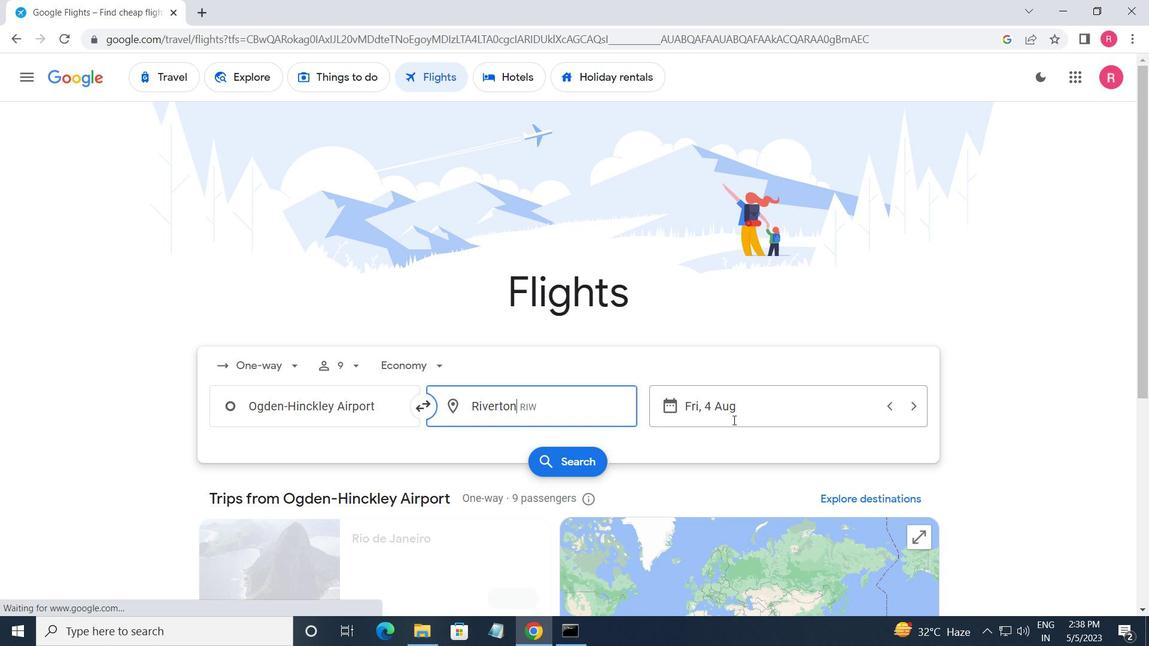 
Action: Mouse moved to (567, 342)
Screenshot: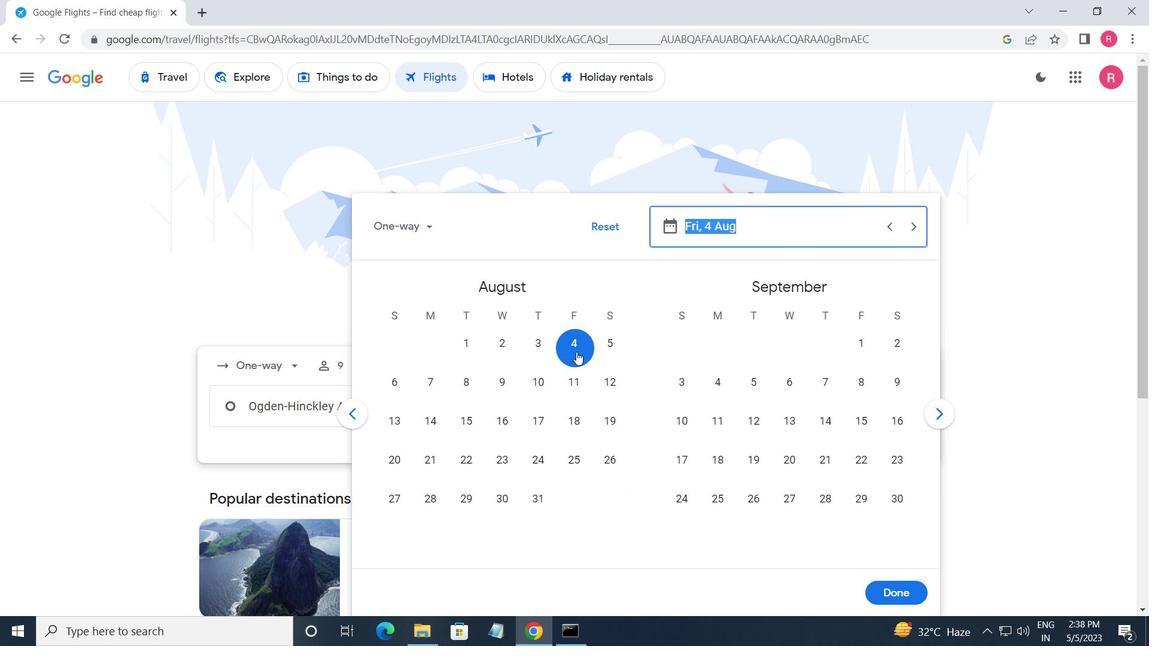 
Action: Mouse pressed left at (567, 342)
Screenshot: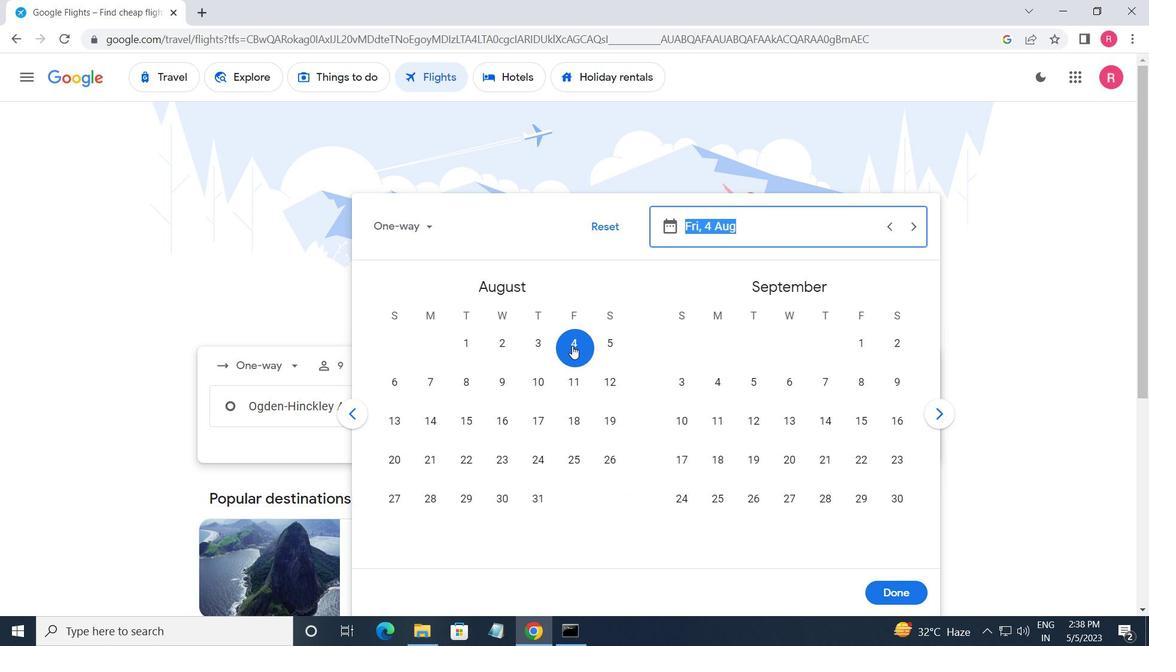 
Action: Mouse moved to (900, 594)
Screenshot: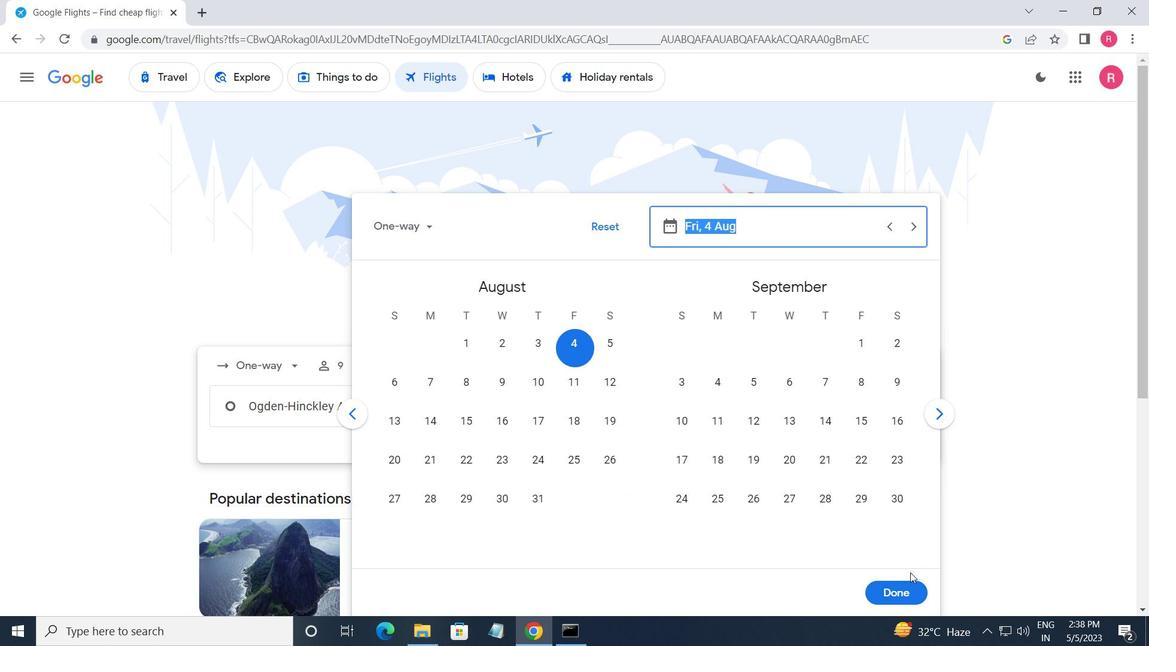 
Action: Mouse pressed left at (900, 594)
Screenshot: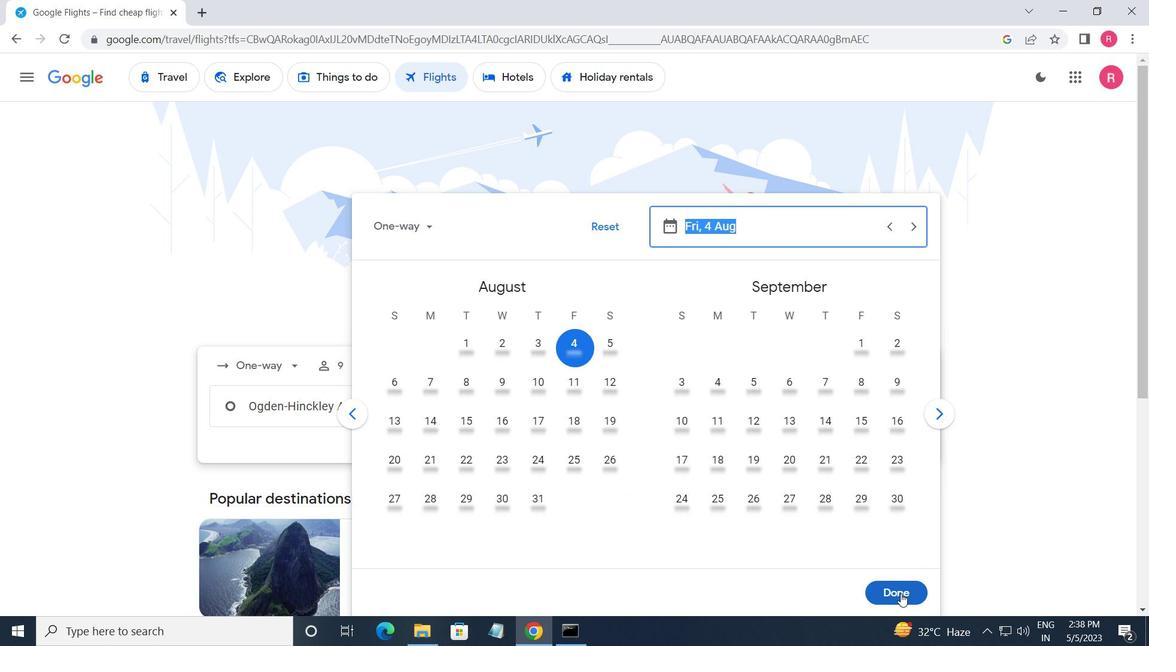
Action: Mouse moved to (584, 456)
Screenshot: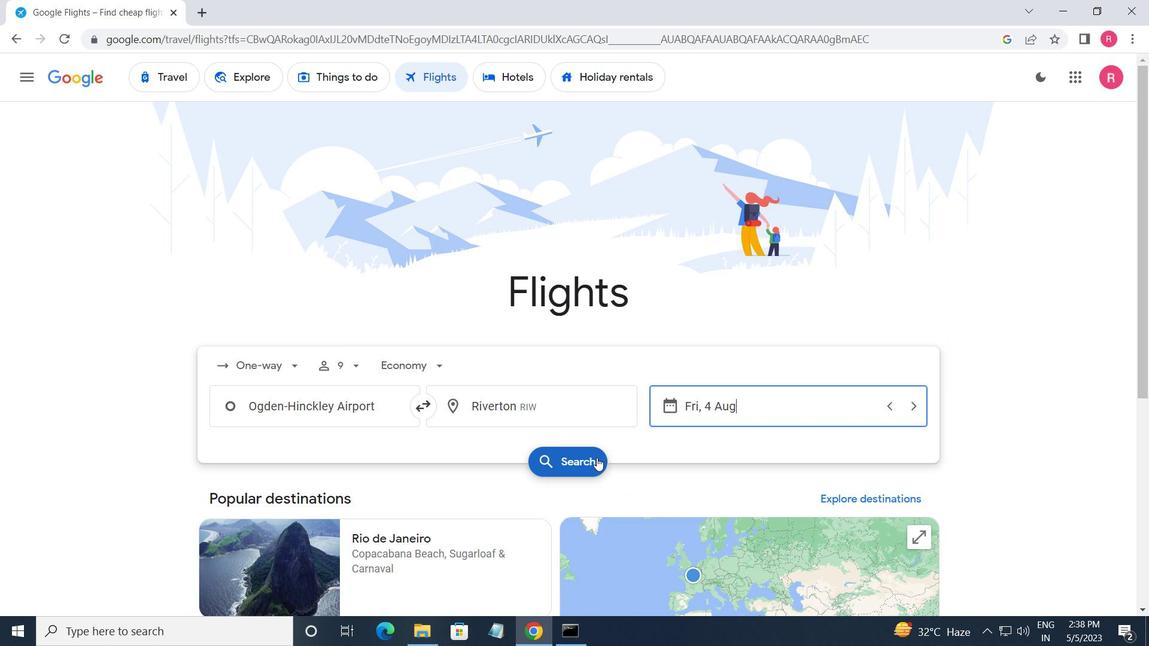 
Action: Mouse pressed left at (584, 456)
Screenshot: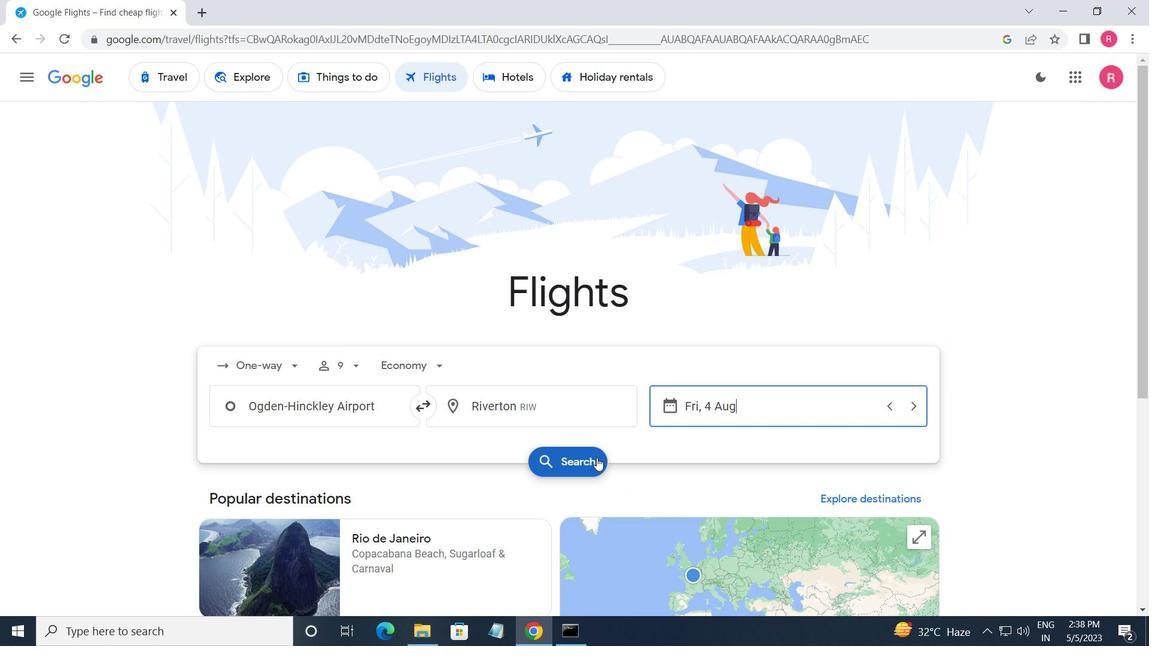 
Action: Mouse moved to (230, 214)
Screenshot: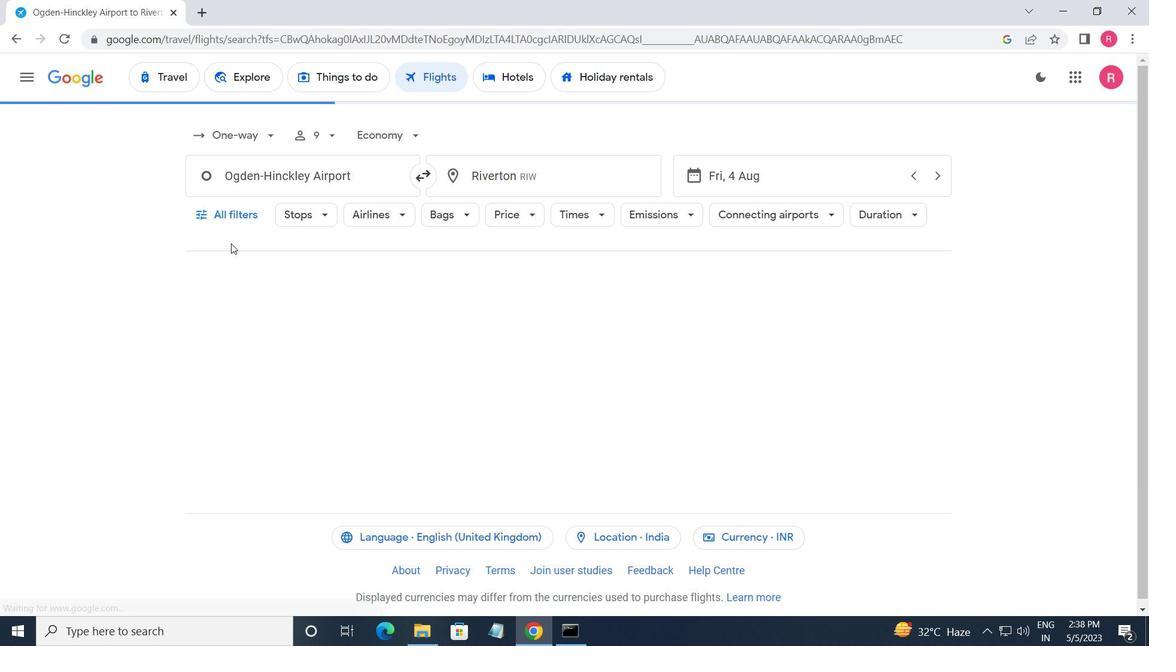 
Action: Mouse pressed left at (230, 214)
Screenshot: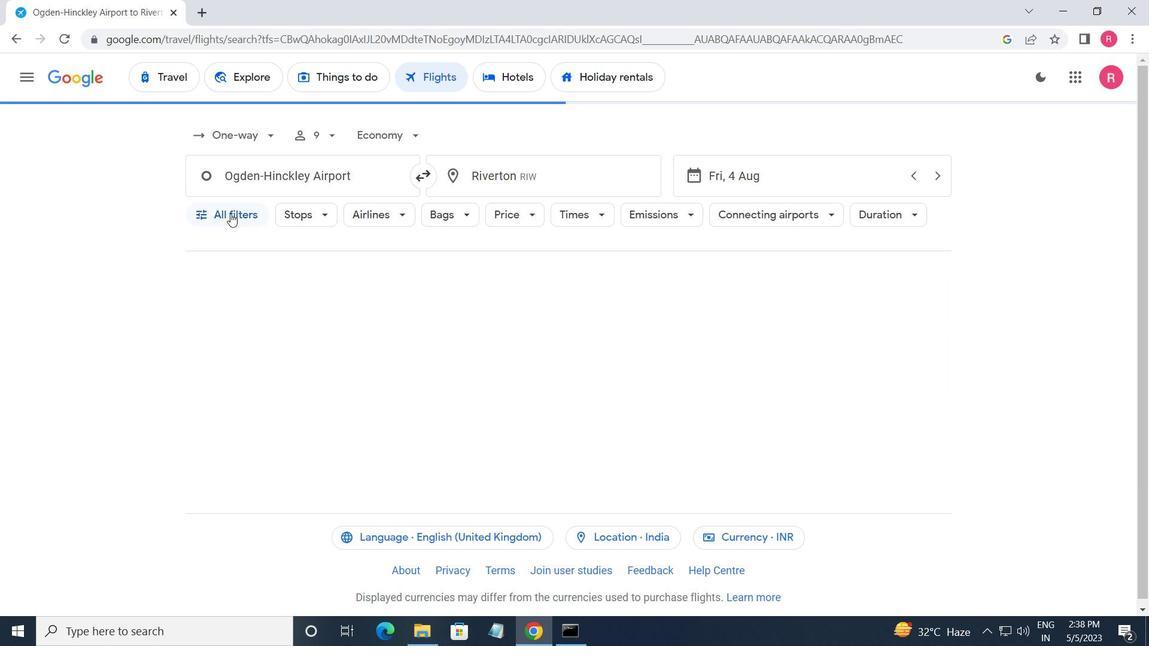 
Action: Mouse moved to (287, 341)
Screenshot: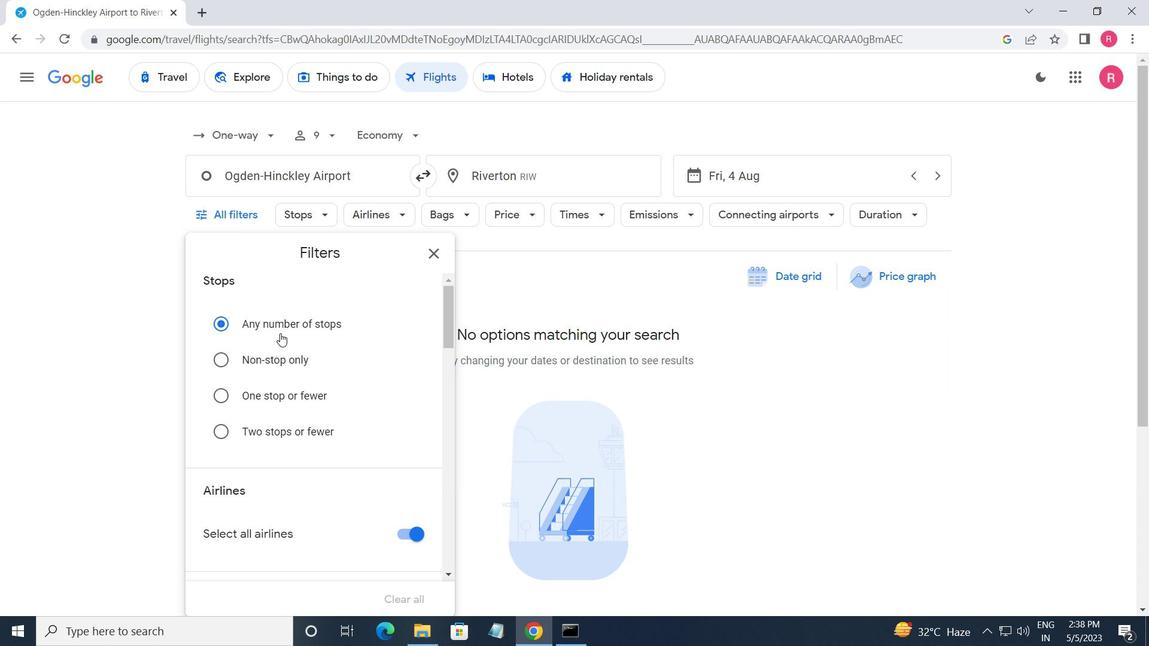 
Action: Mouse scrolled (287, 340) with delta (0, 0)
Screenshot: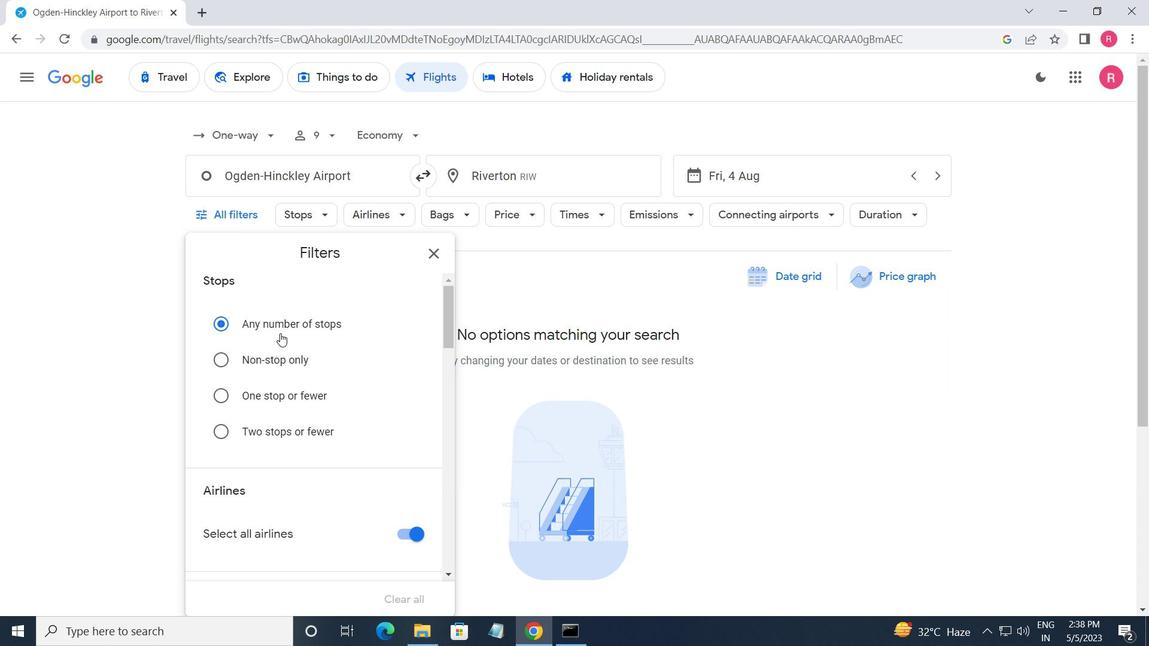 
Action: Mouse moved to (289, 347)
Screenshot: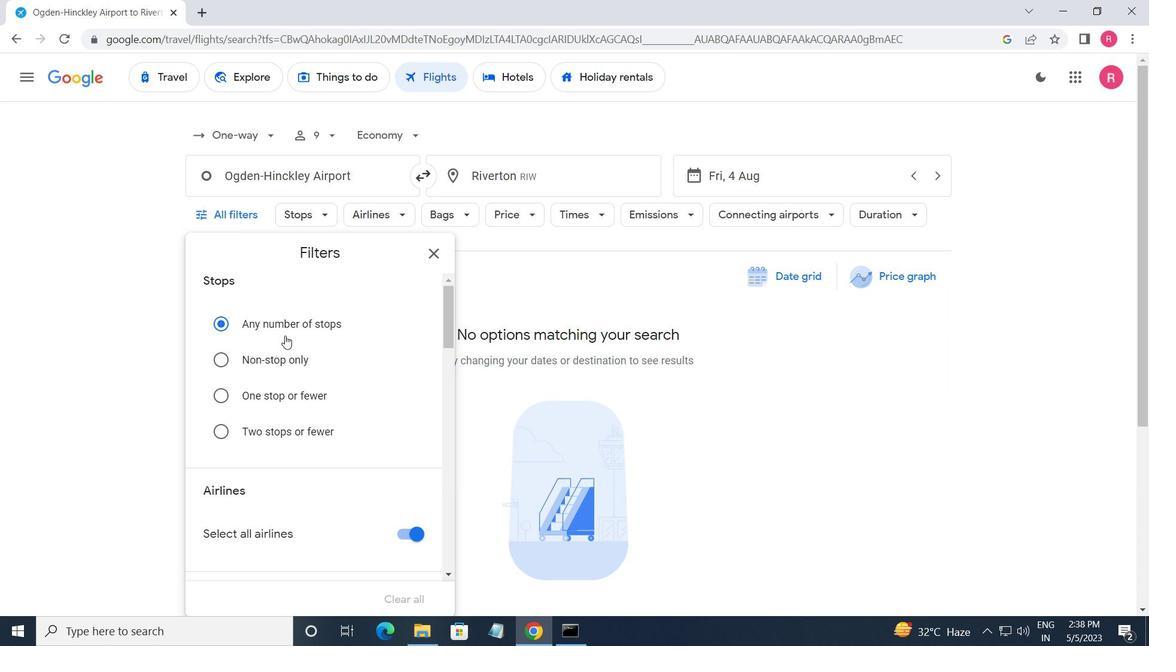 
Action: Mouse scrolled (289, 346) with delta (0, 0)
Screenshot: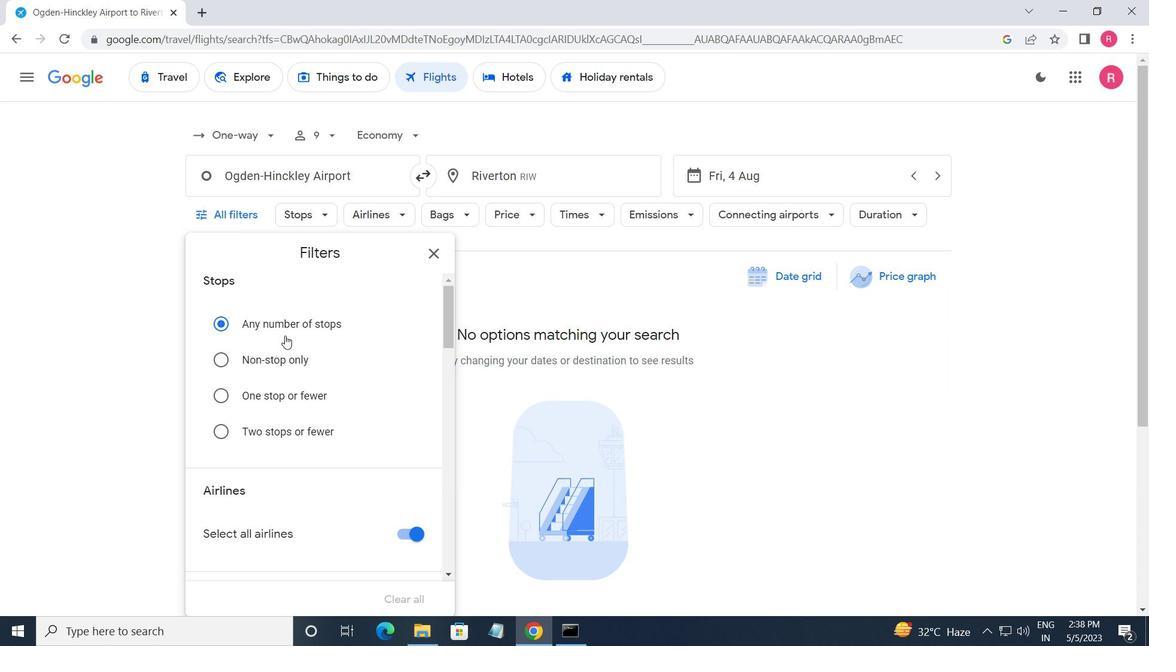 
Action: Mouse moved to (290, 347)
Screenshot: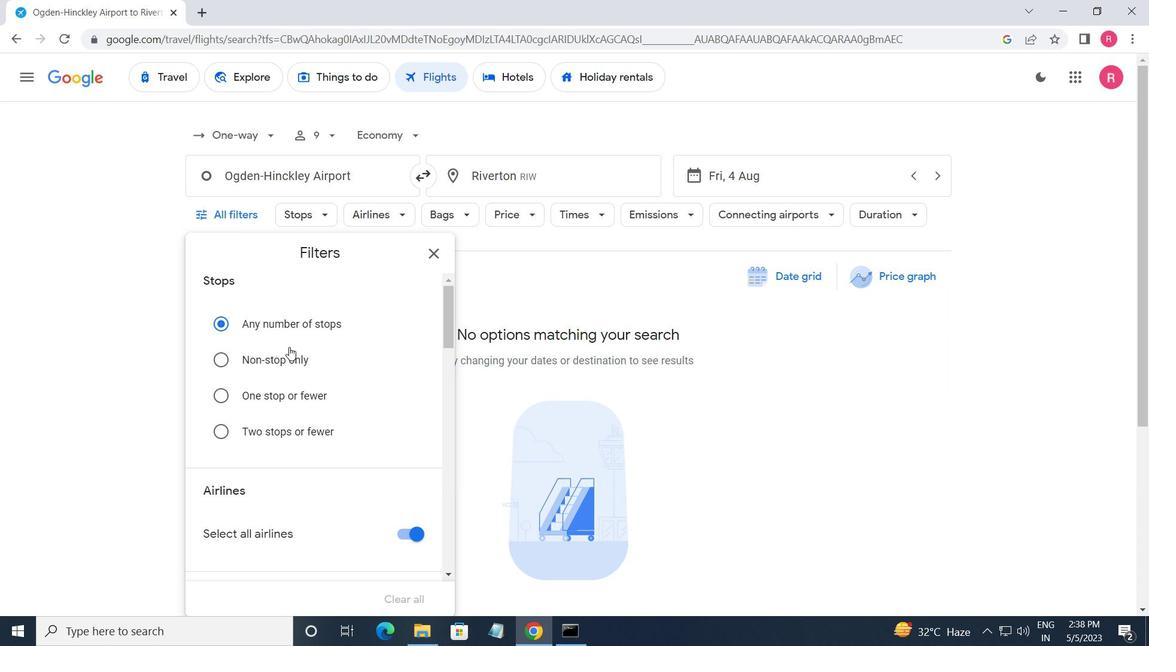 
Action: Mouse scrolled (290, 346) with delta (0, 0)
Screenshot: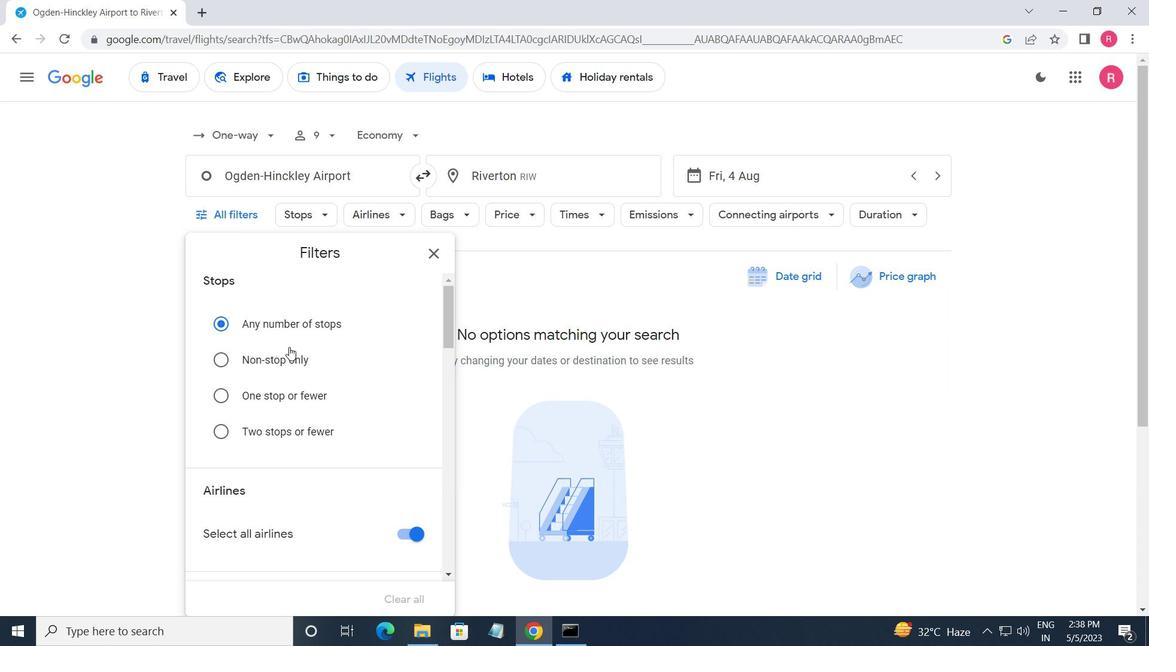 
Action: Mouse moved to (299, 338)
Screenshot: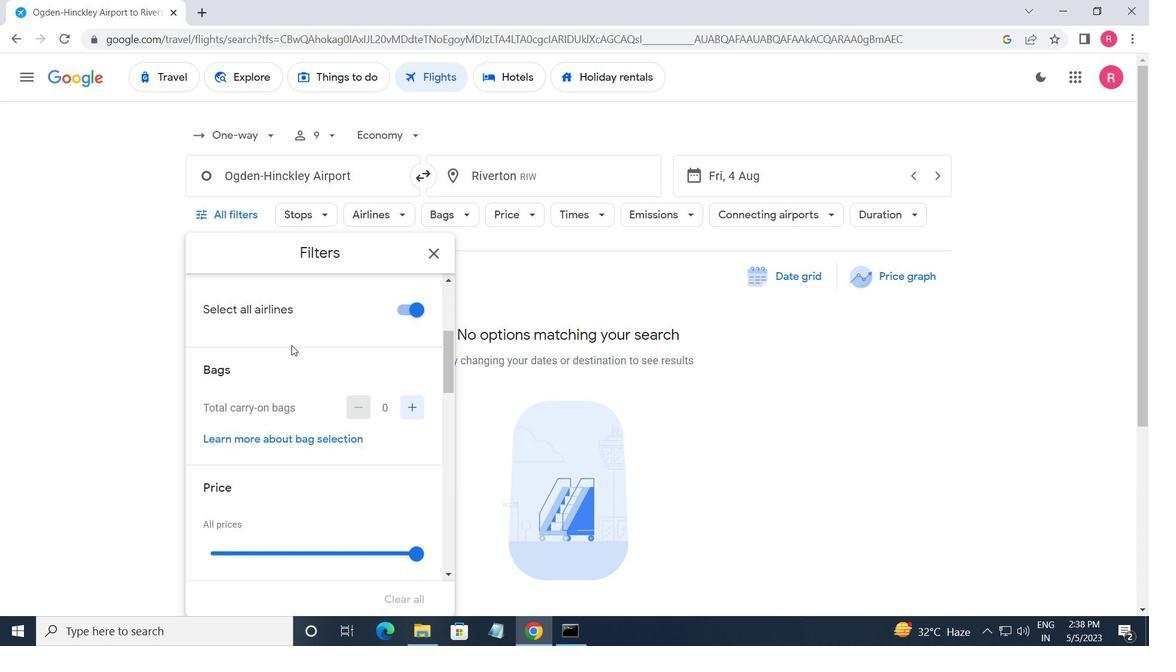 
Action: Mouse scrolled (299, 338) with delta (0, 0)
Screenshot: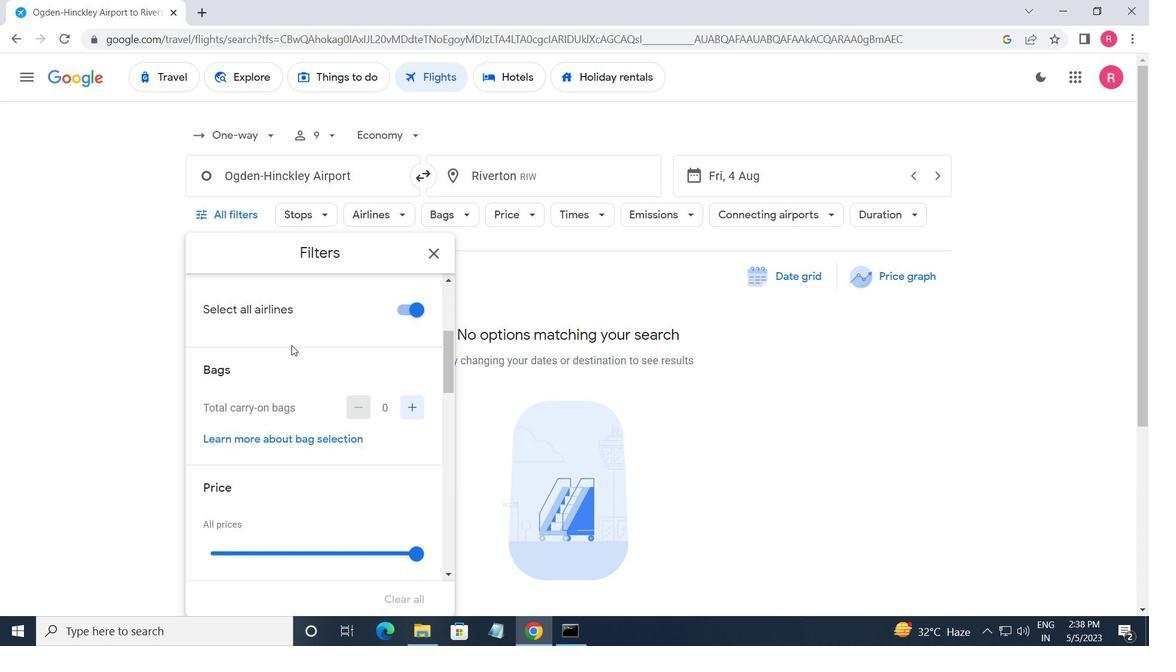 
Action: Mouse moved to (299, 338)
Screenshot: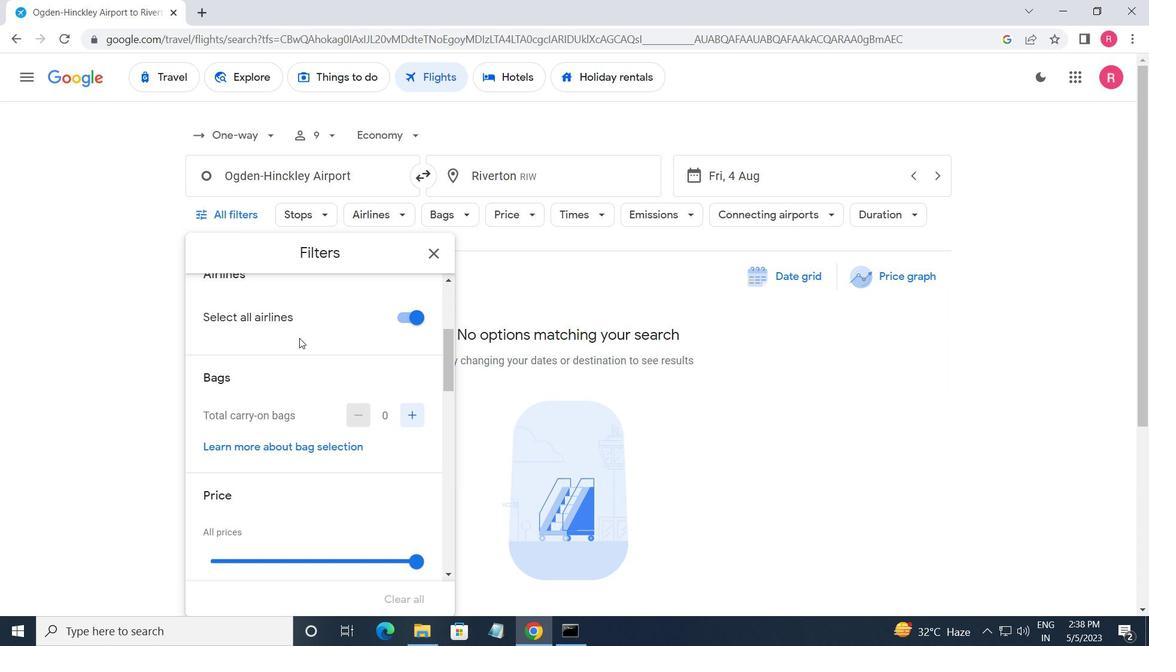 
Action: Mouse scrolled (299, 339) with delta (0, 0)
Screenshot: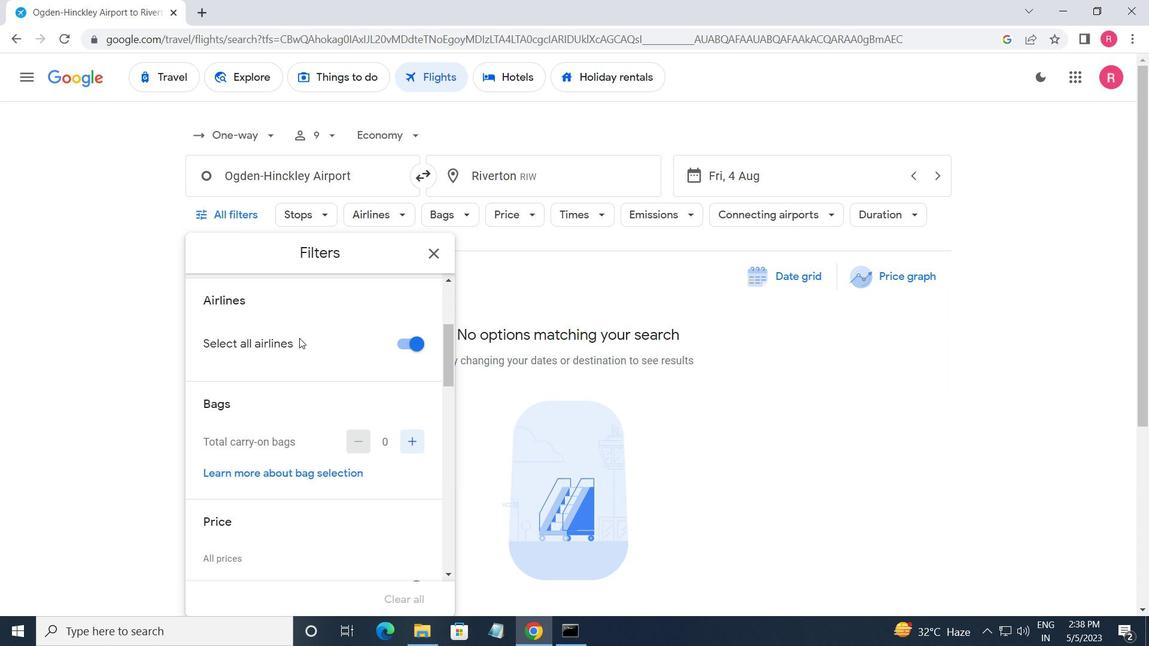 
Action: Mouse scrolled (299, 339) with delta (0, 0)
Screenshot: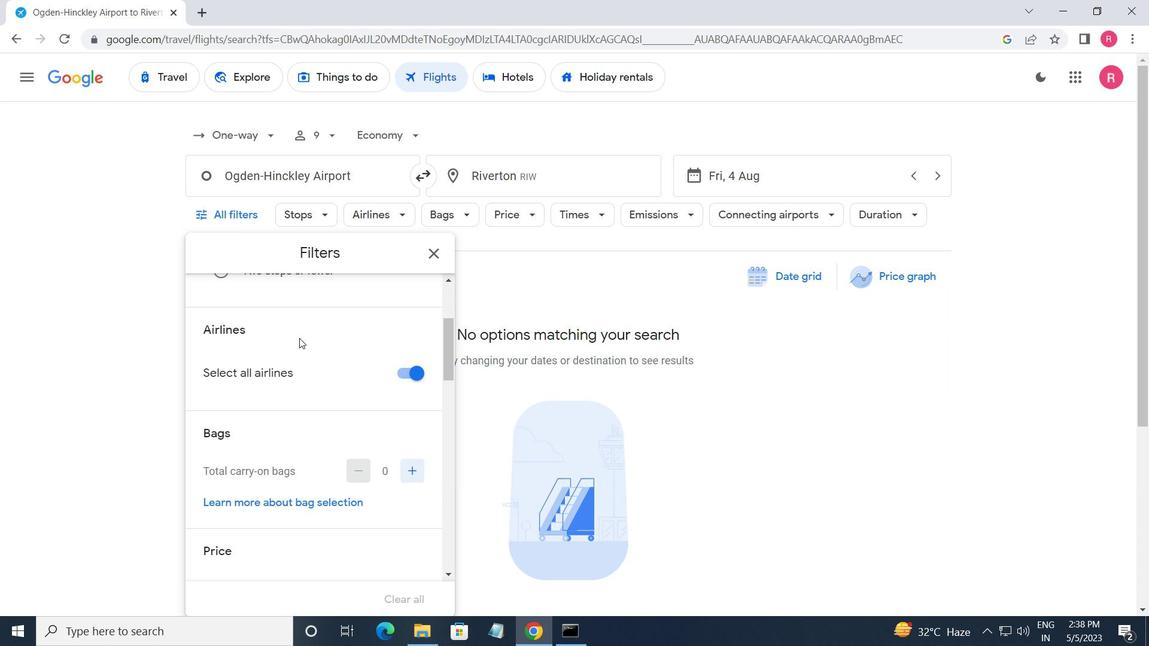 
Action: Mouse moved to (299, 344)
Screenshot: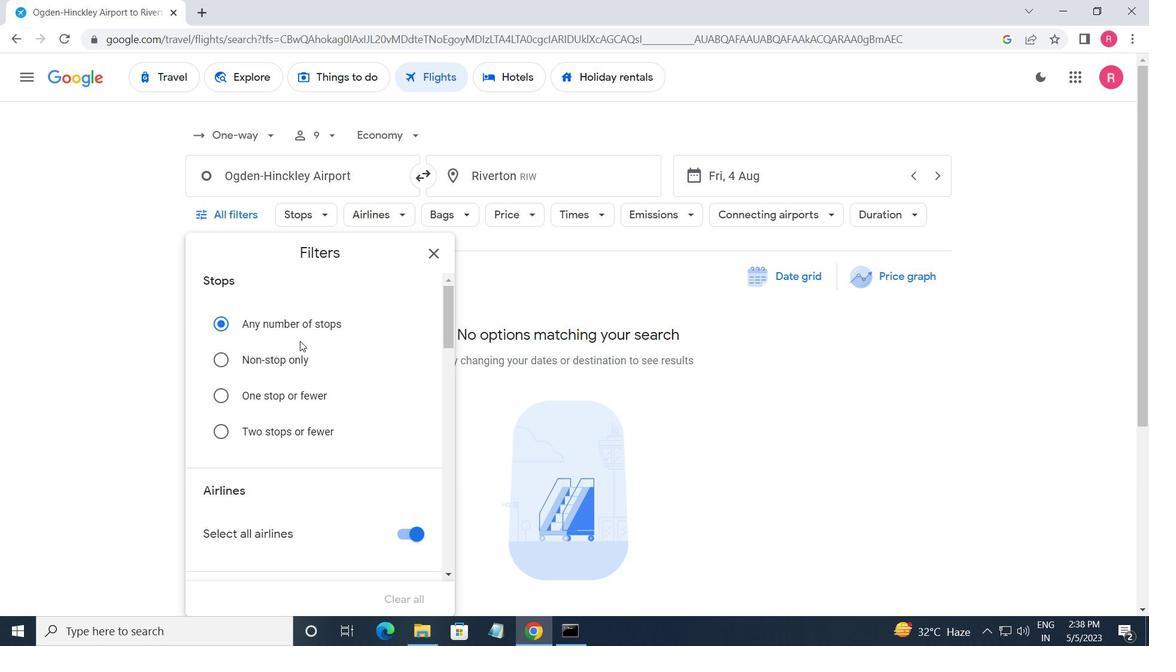 
Action: Mouse scrolled (299, 343) with delta (0, 0)
Screenshot: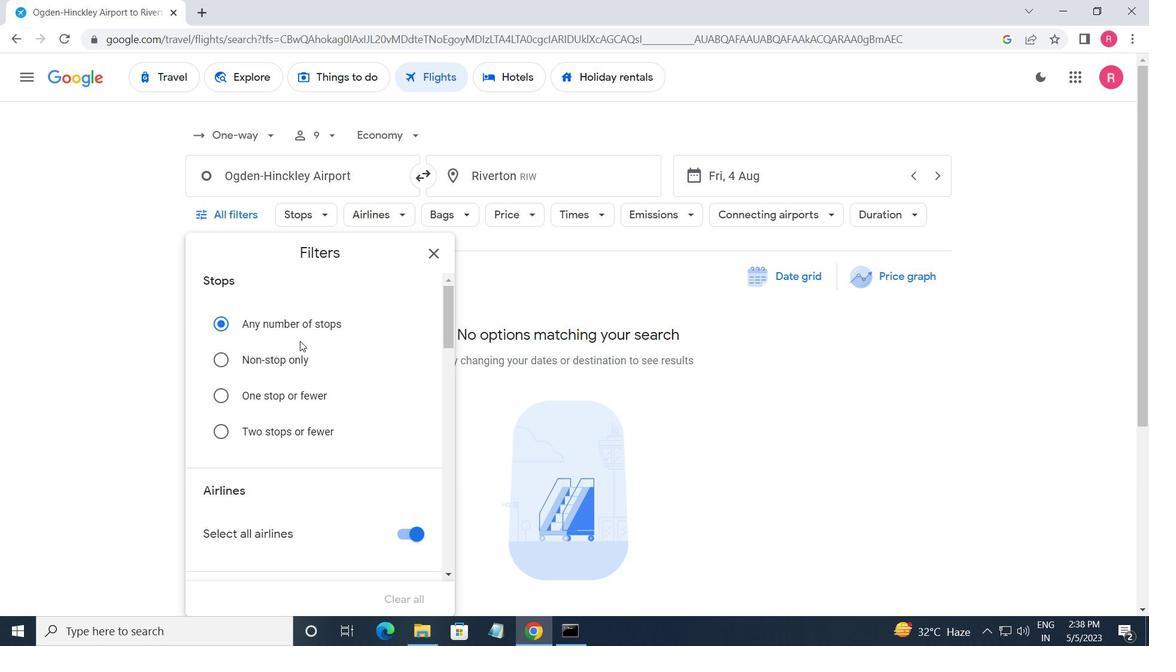 
Action: Mouse moved to (308, 356)
Screenshot: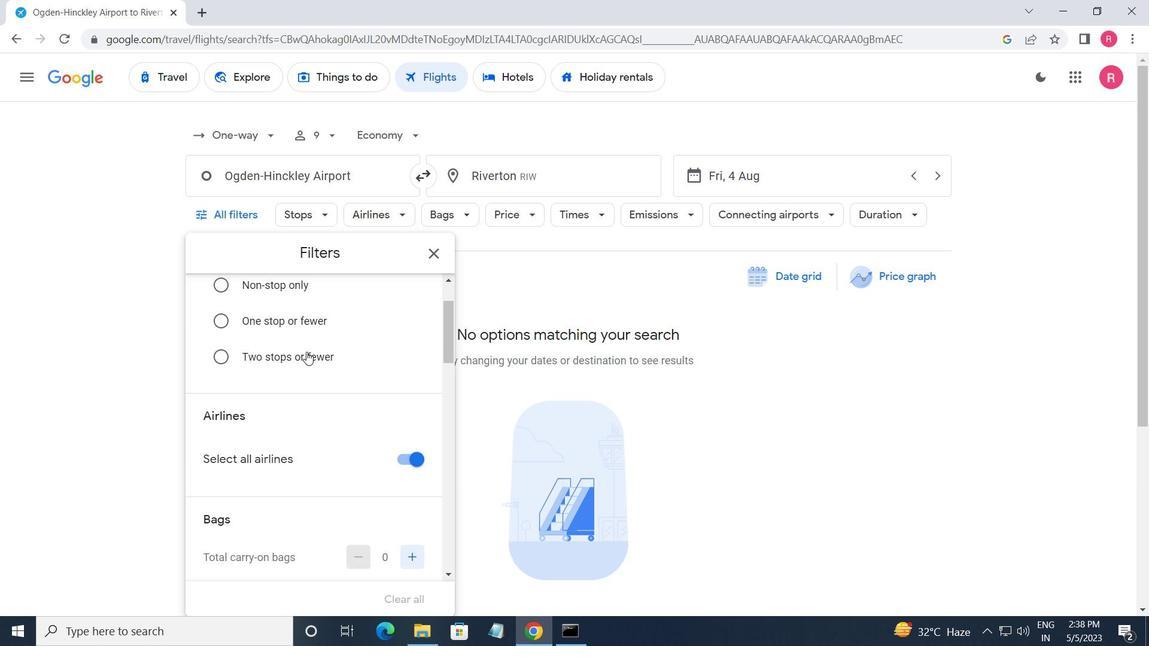 
Action: Mouse scrolled (308, 355) with delta (0, 0)
Screenshot: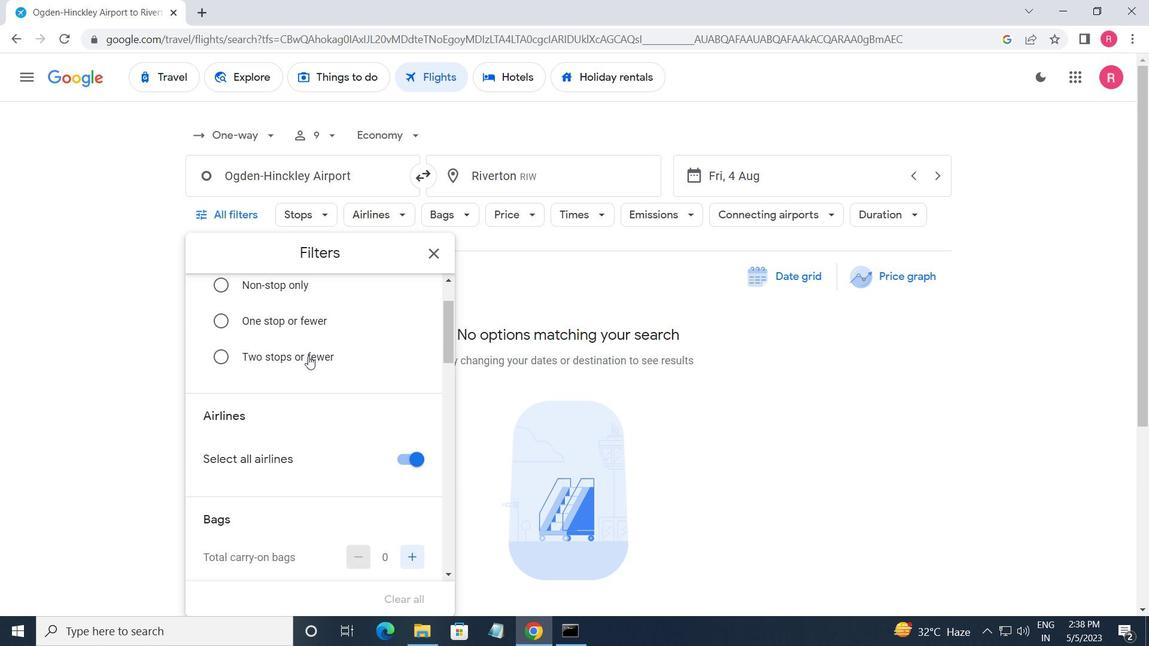 
Action: Mouse scrolled (308, 355) with delta (0, 0)
Screenshot: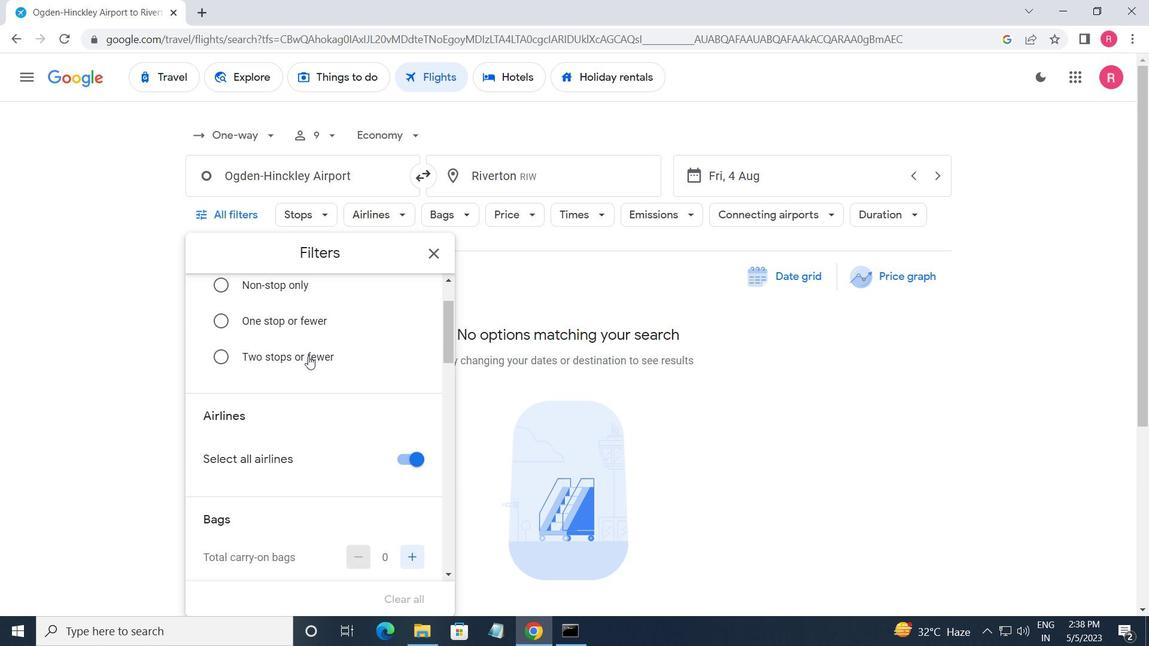 
Action: Mouse moved to (308, 362)
Screenshot: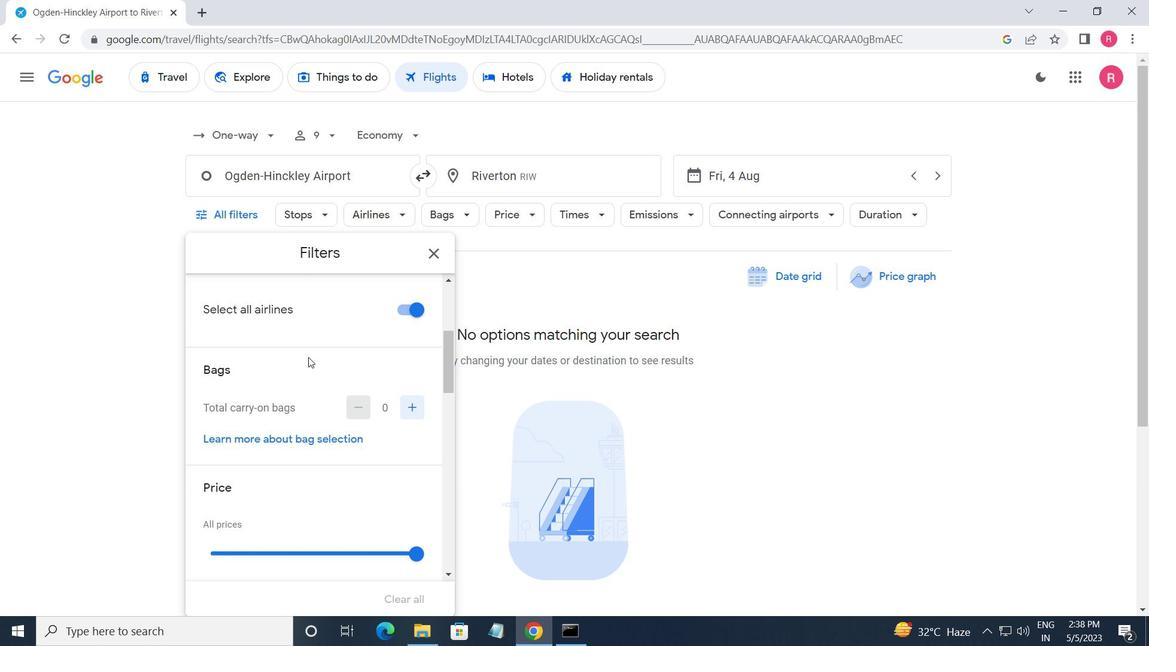 
Action: Mouse scrolled (308, 362) with delta (0, 0)
Screenshot: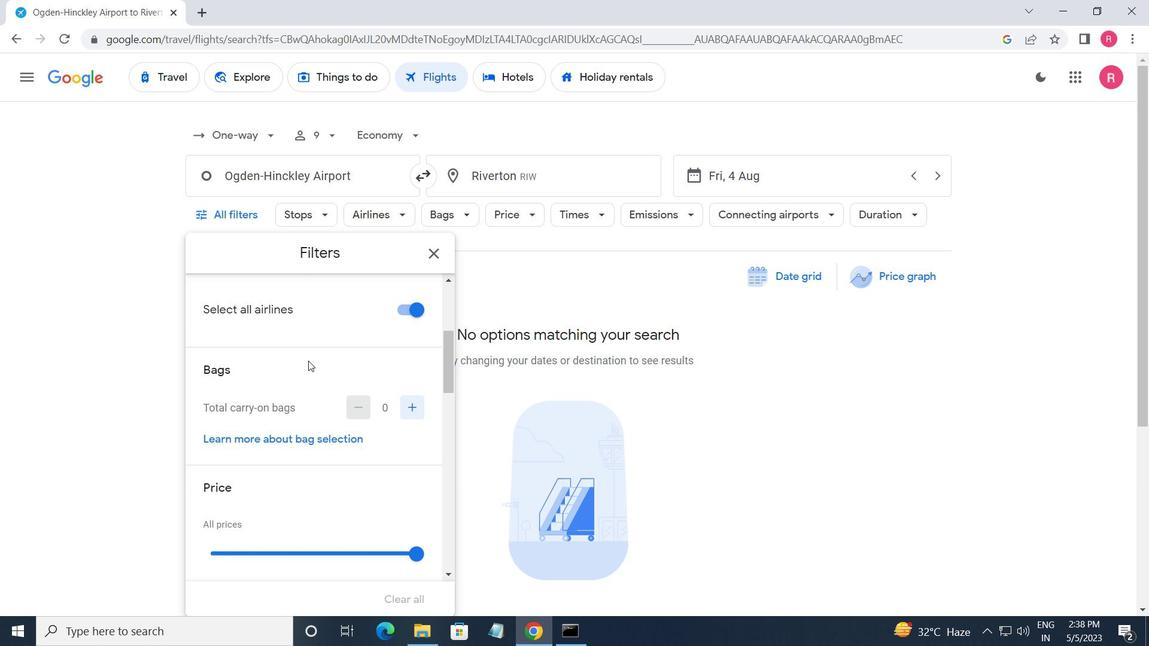 
Action: Mouse moved to (310, 365)
Screenshot: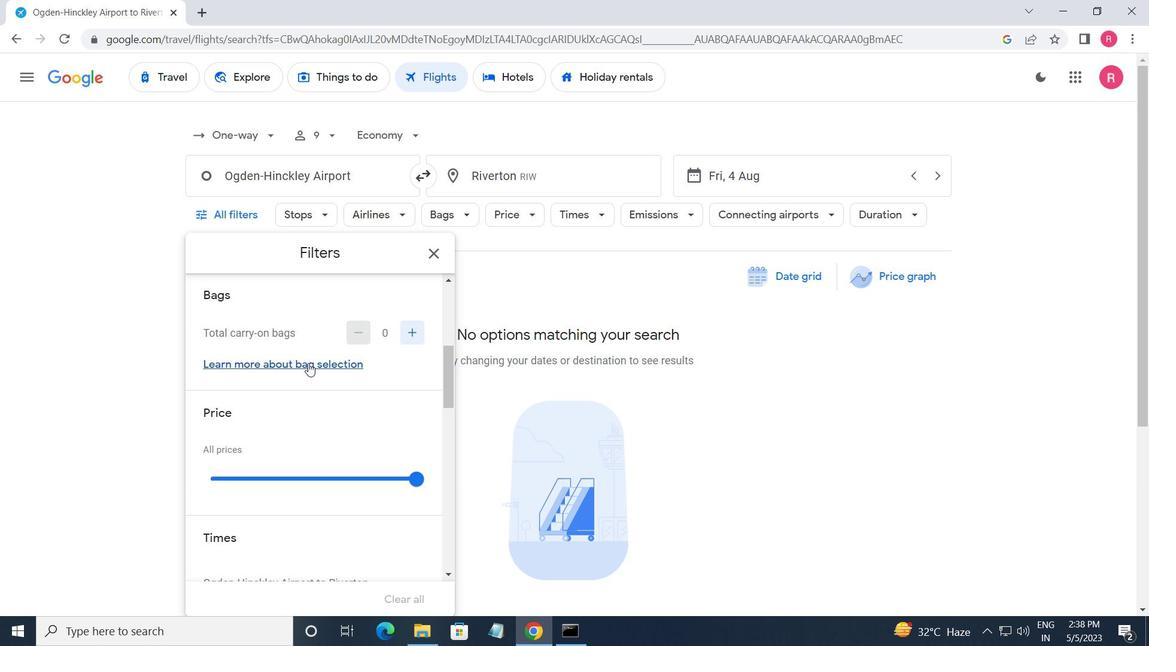 
Action: Mouse scrolled (310, 365) with delta (0, 0)
Screenshot: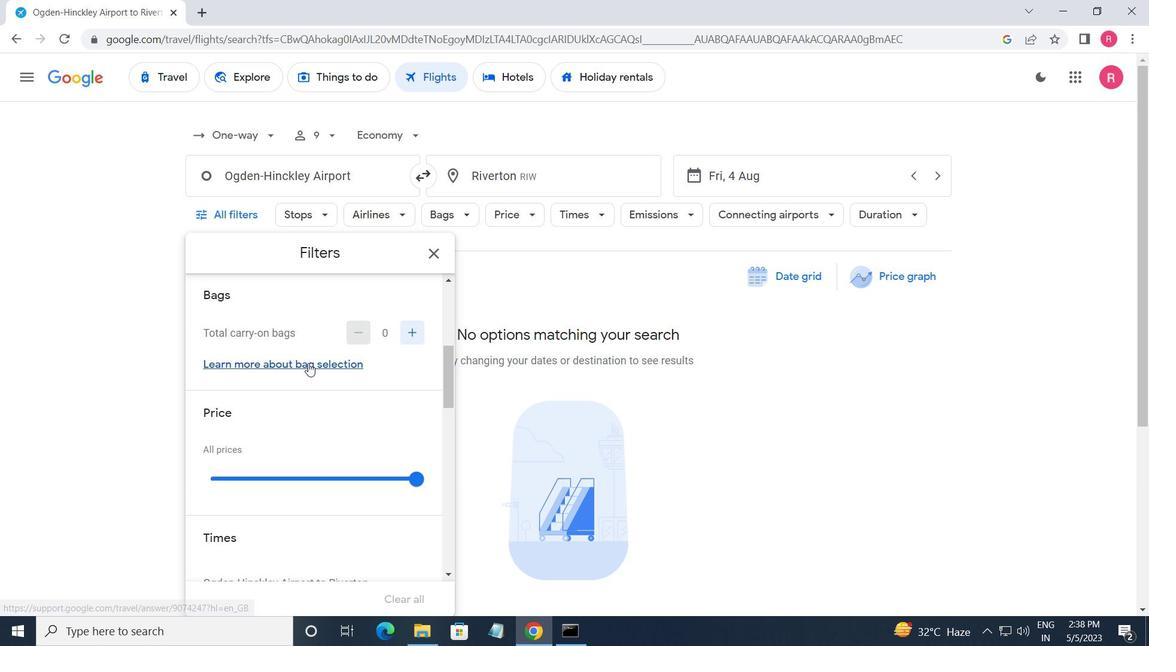 
Action: Mouse moved to (409, 399)
Screenshot: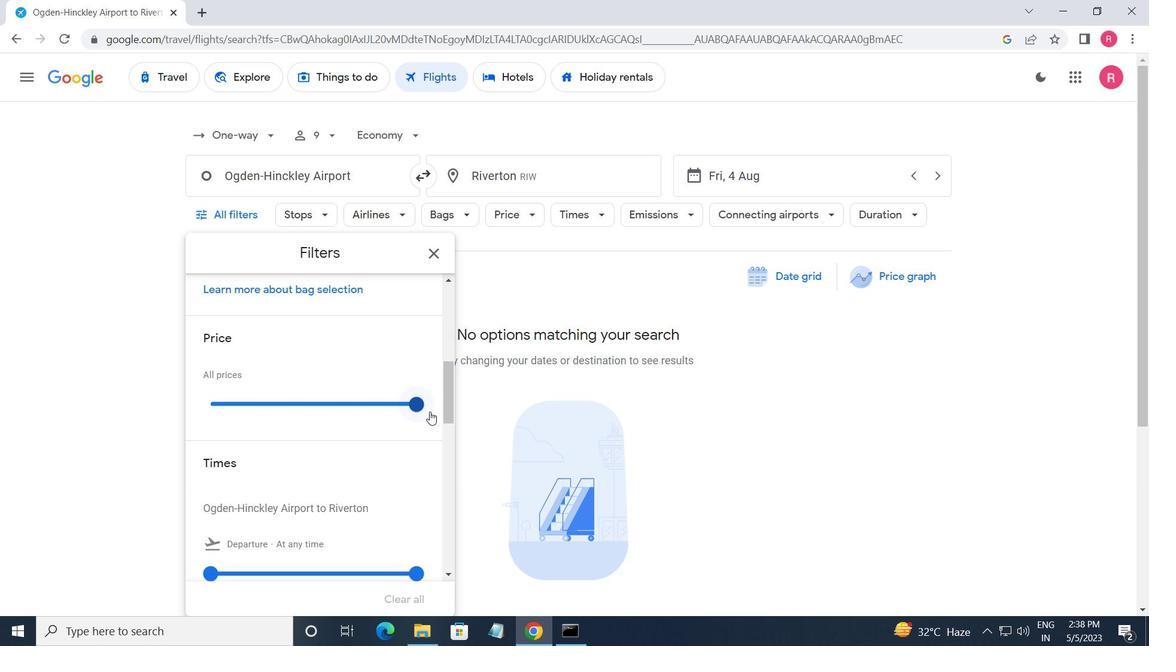 
Action: Mouse pressed left at (409, 399)
Screenshot: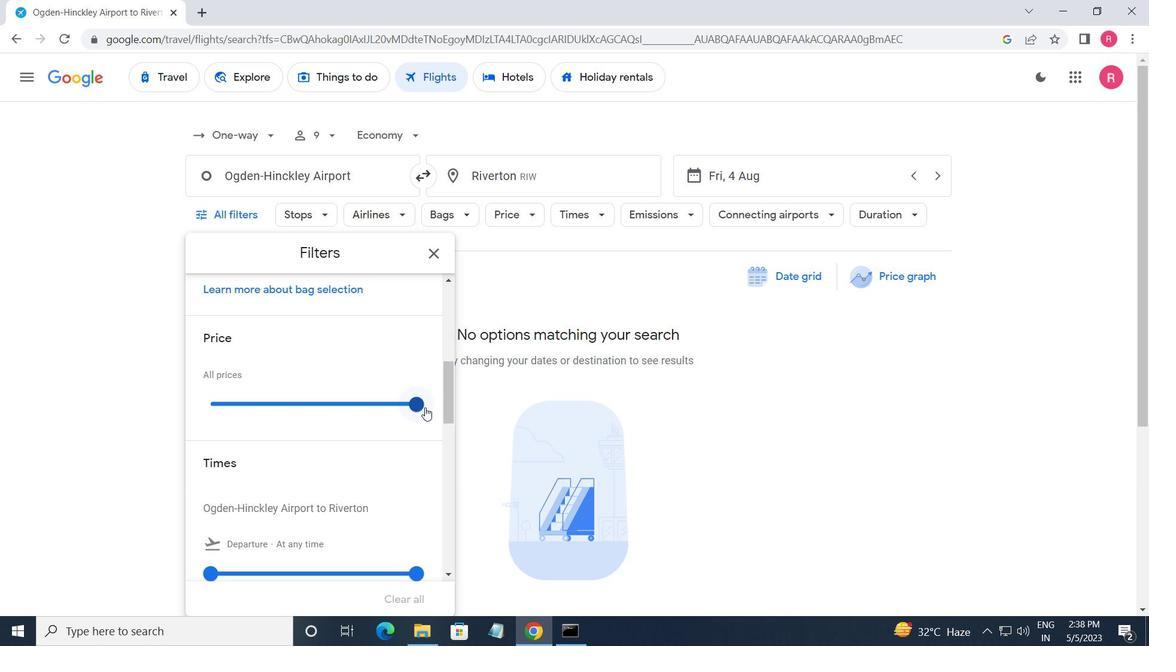 
Action: Mouse moved to (352, 401)
Screenshot: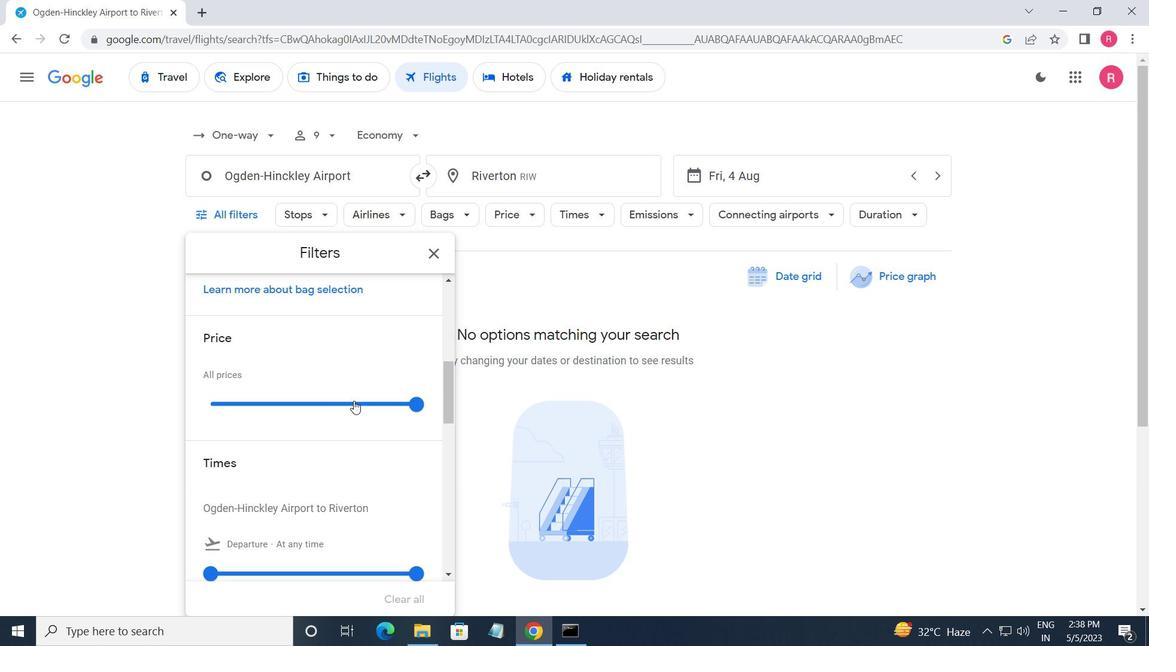 
Action: Mouse scrolled (352, 400) with delta (0, 0)
Screenshot: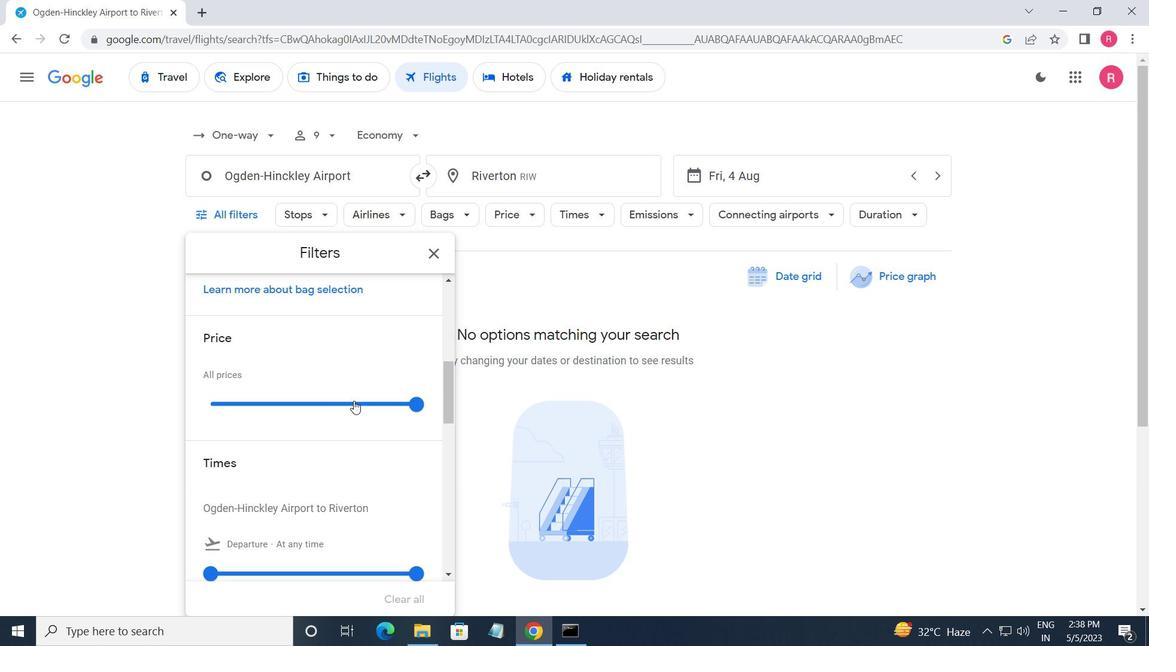 
Action: Mouse moved to (334, 420)
Screenshot: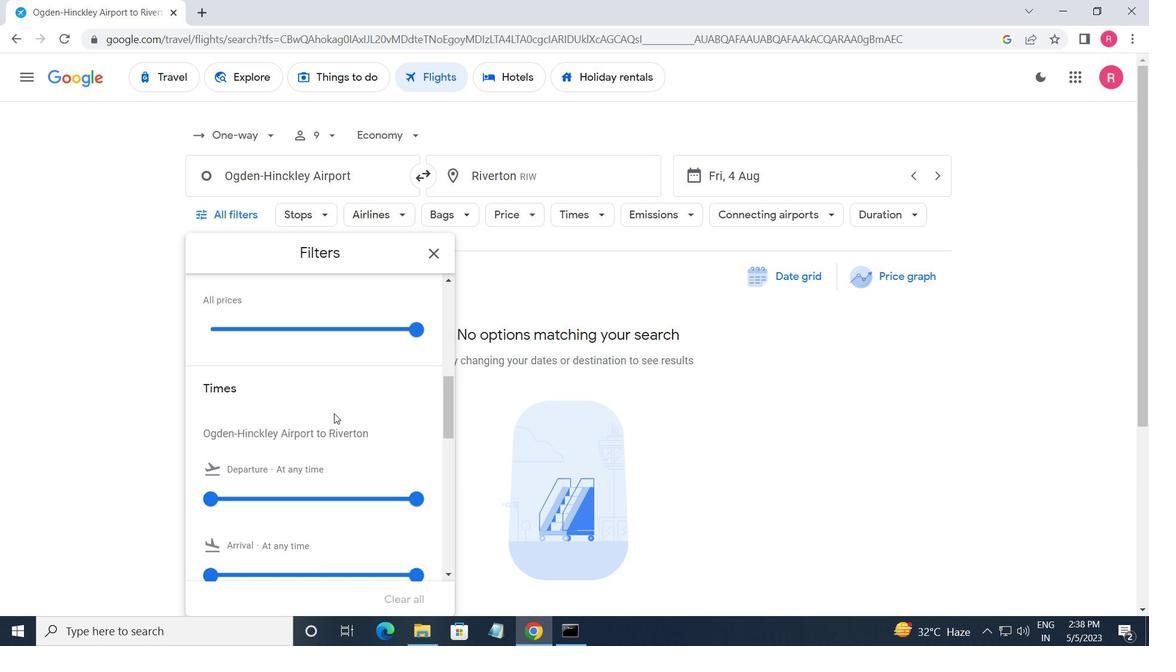
Action: Mouse scrolled (334, 419) with delta (0, 0)
Screenshot: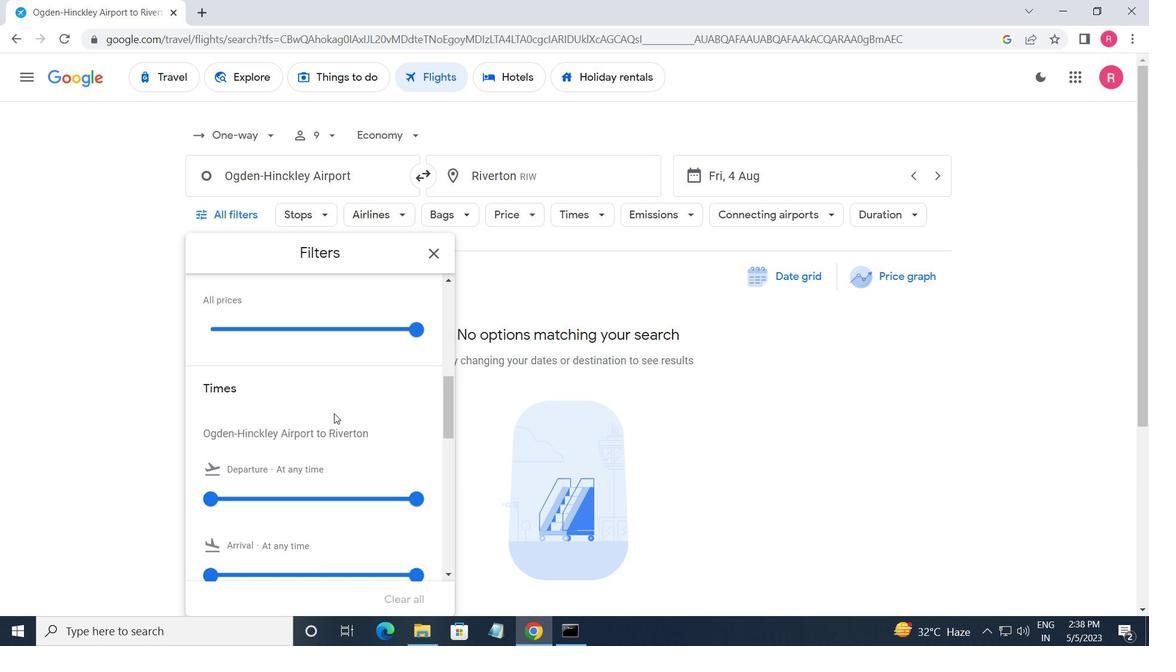 
Action: Mouse moved to (213, 426)
Screenshot: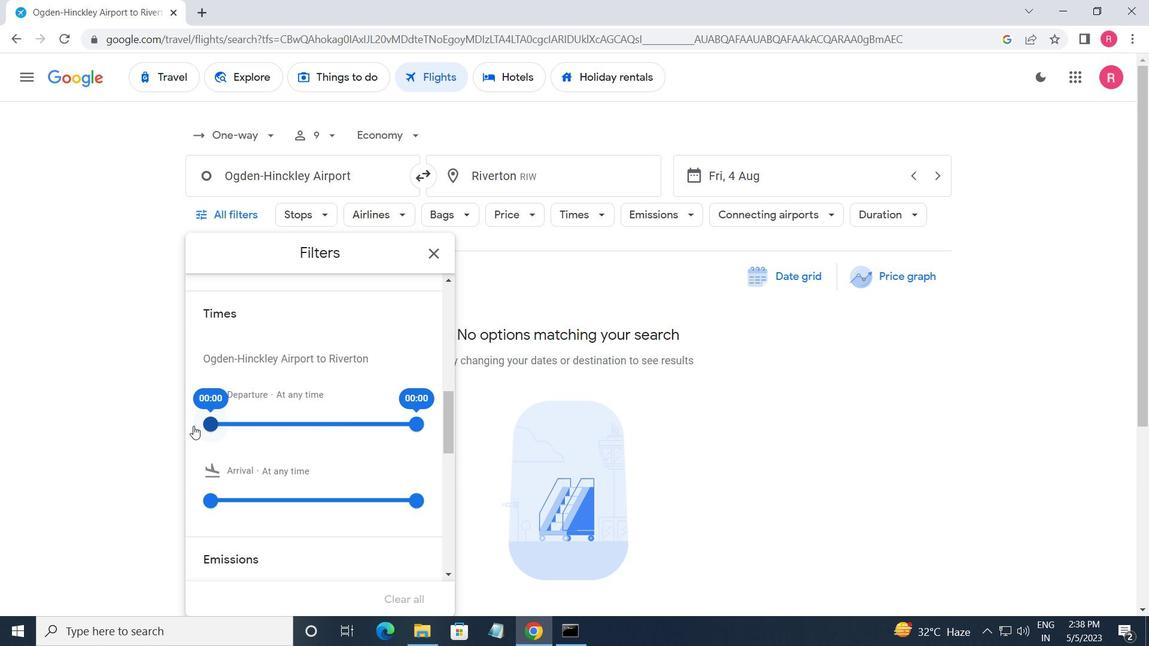 
Action: Mouse pressed left at (213, 426)
Screenshot: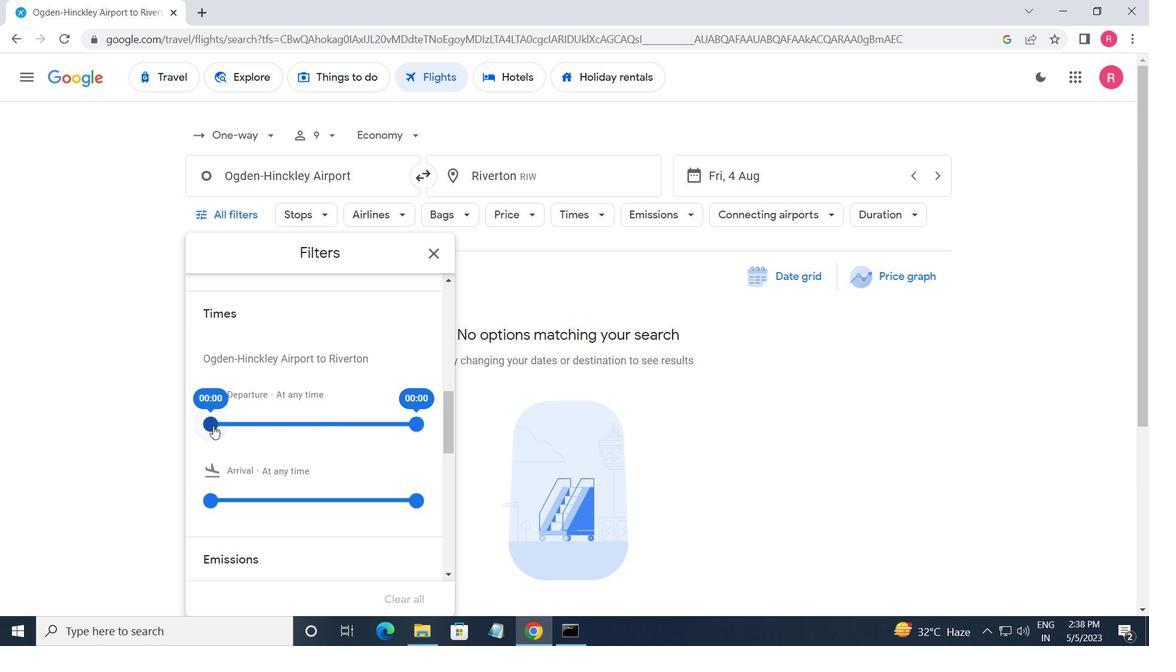 
Action: Mouse moved to (409, 423)
Screenshot: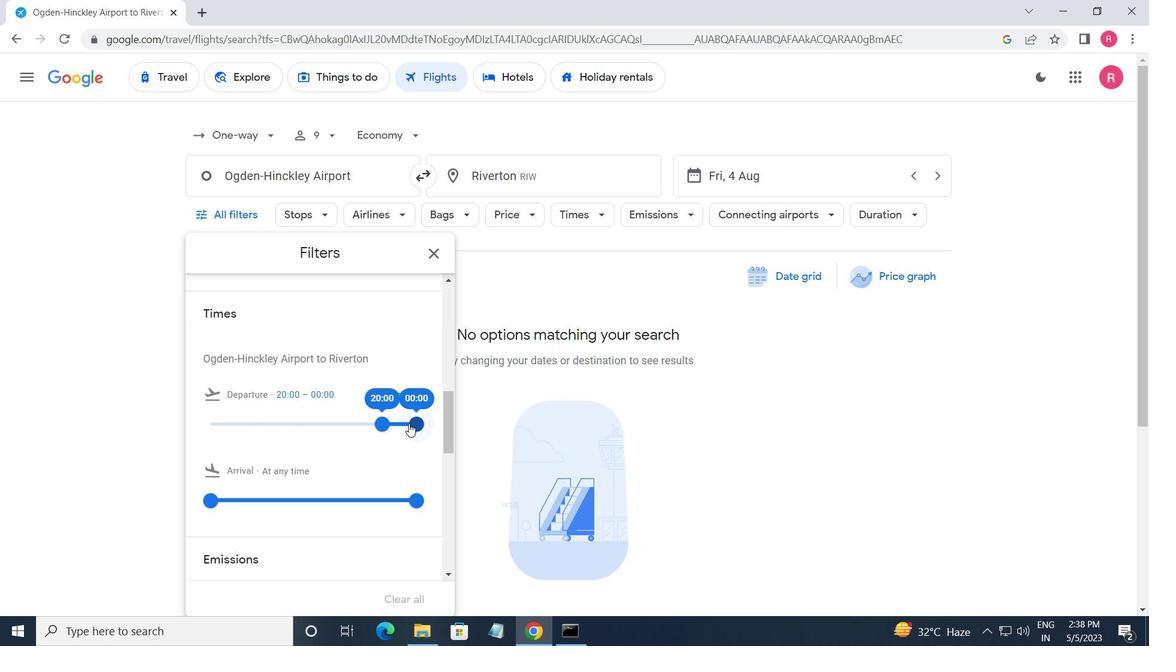 
Action: Mouse pressed left at (409, 423)
Screenshot: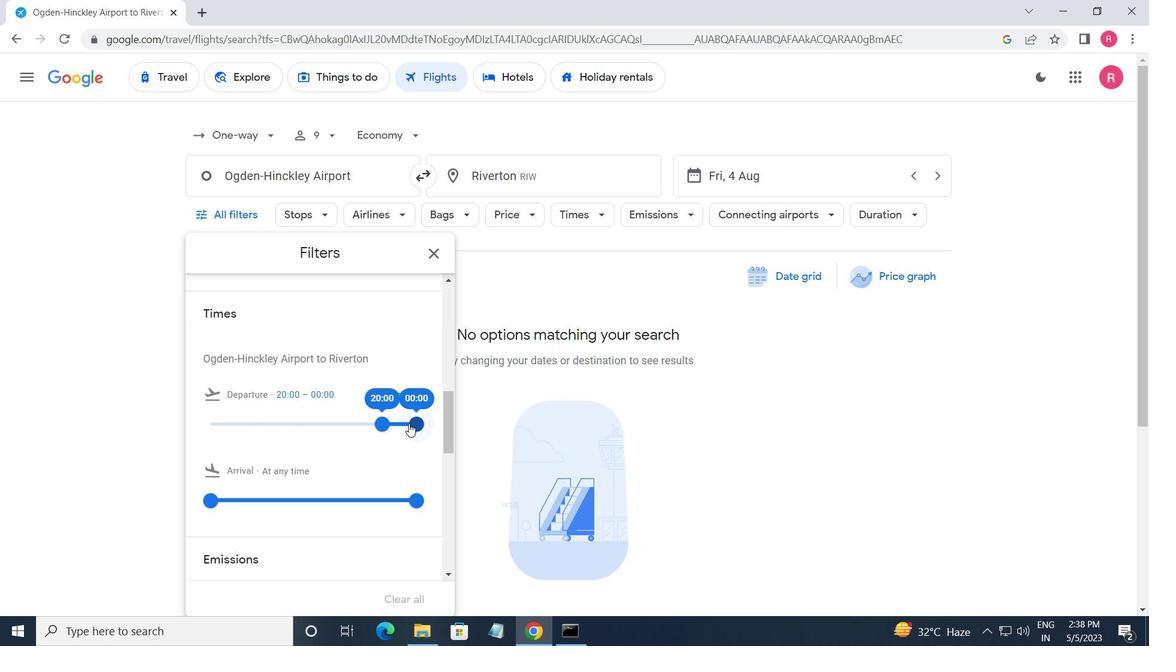 
Action: Mouse moved to (435, 253)
Screenshot: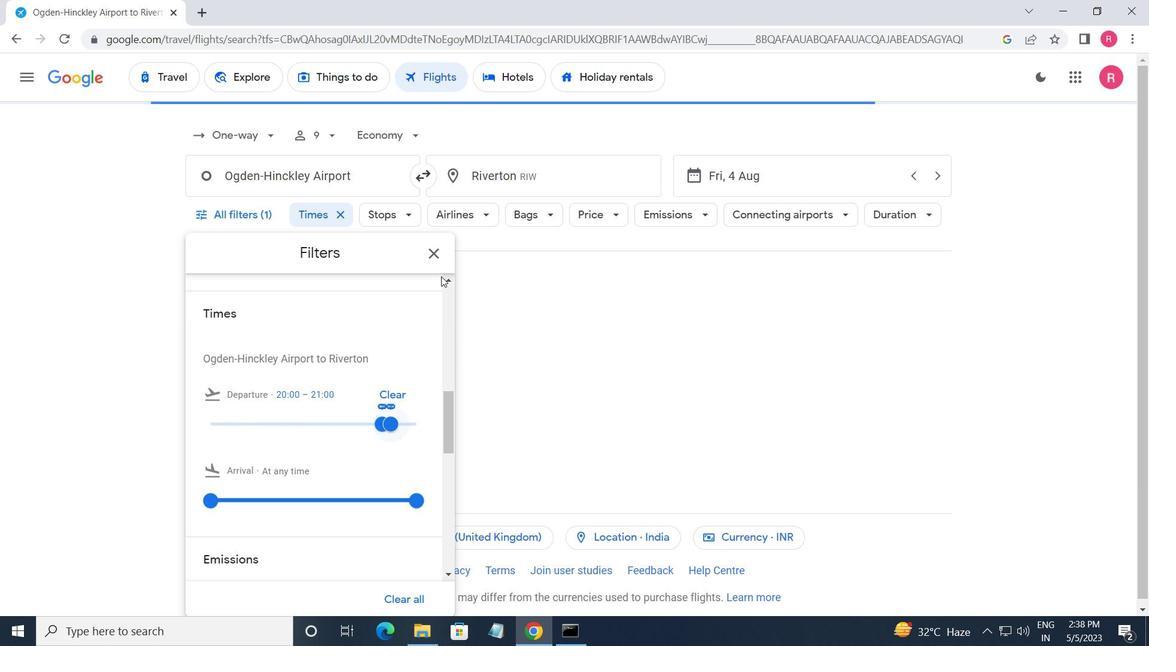 
Action: Mouse pressed left at (435, 253)
Screenshot: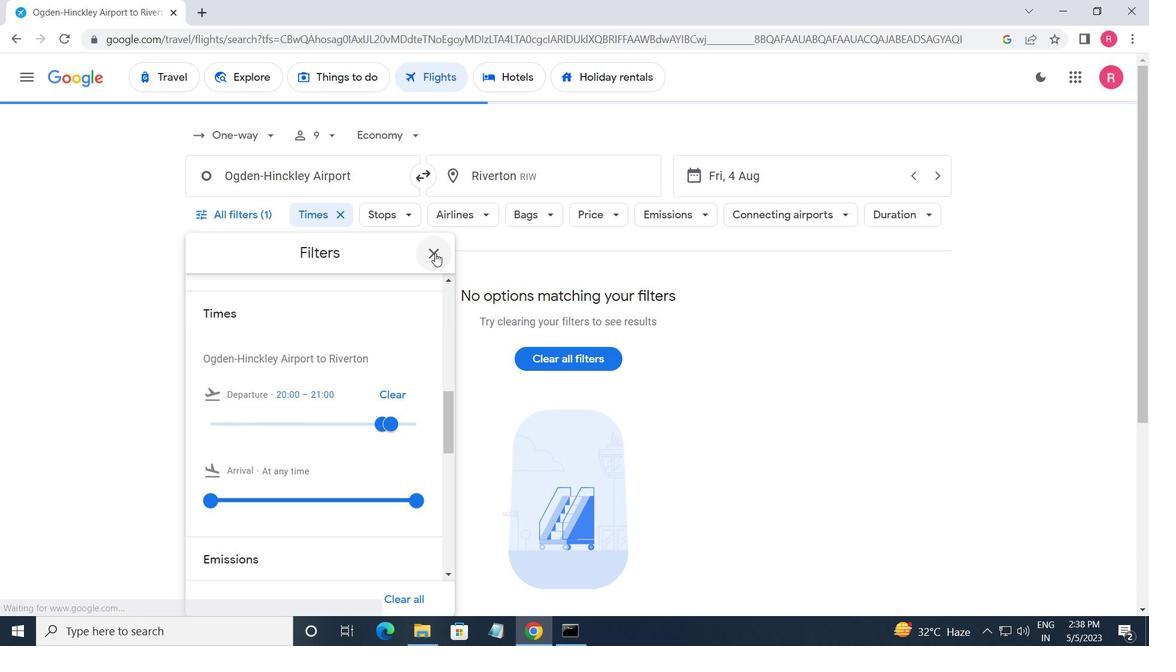 
